 Task: Look for space in Morrisville, United States from 26th August, 2023 to 10th September, 2023 for 6 adults, 2 children in price range Rs.10000 to Rs.15000. Place can be entire place or shared room with 6 bedrooms having 6 beds and 6 bathrooms. Property type can be house, flat, guest house. Amenities needed are: wifi, TV, free parkinig on premises, gym, breakfast. Booking option can be shelf check-in. Required host language is English.
Action: Mouse moved to (437, 114)
Screenshot: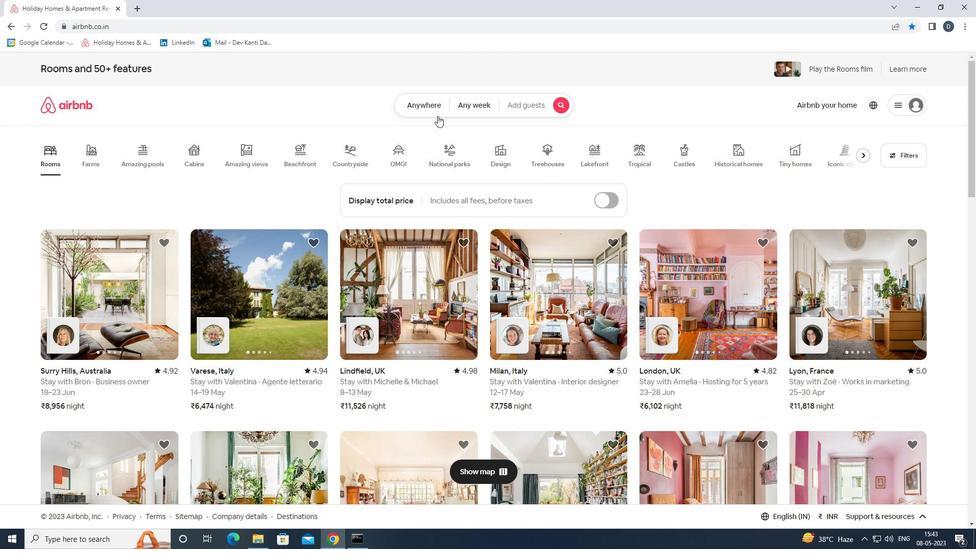 
Action: Mouse pressed left at (437, 114)
Screenshot: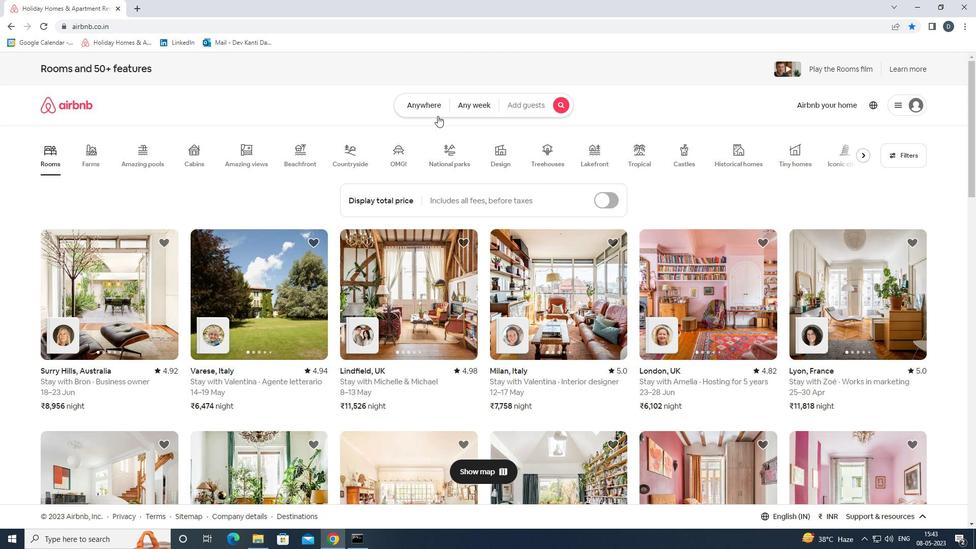 
Action: Mouse moved to (341, 146)
Screenshot: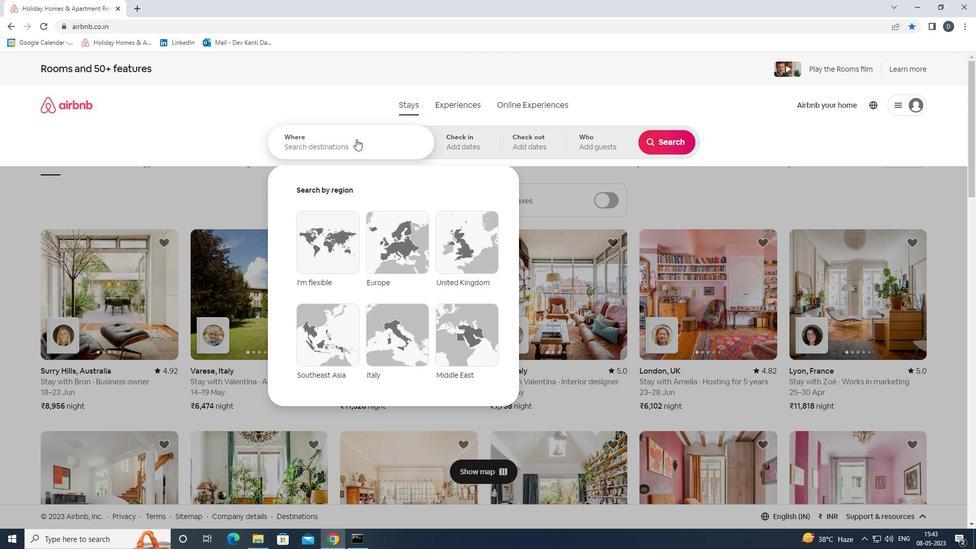 
Action: Mouse pressed left at (341, 146)
Screenshot: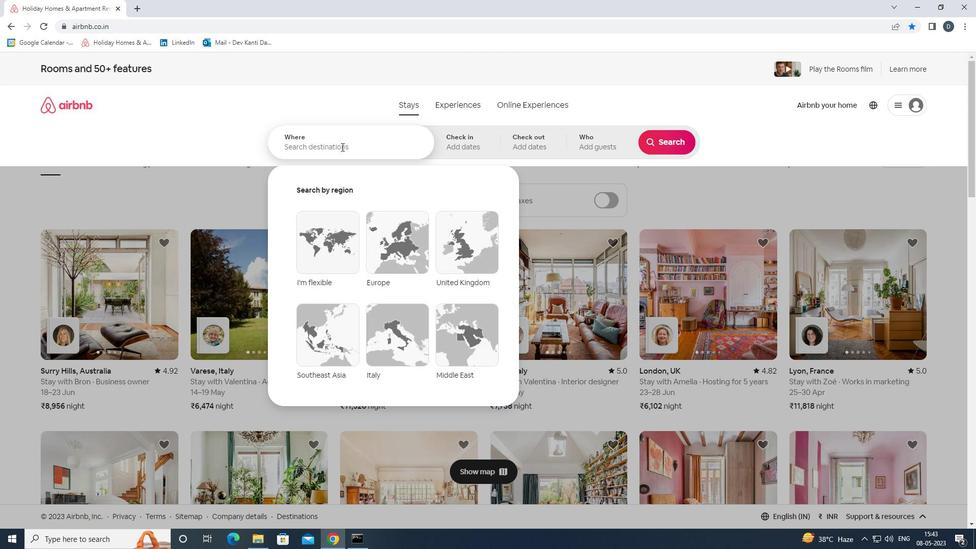 
Action: Mouse moved to (341, 146)
Screenshot: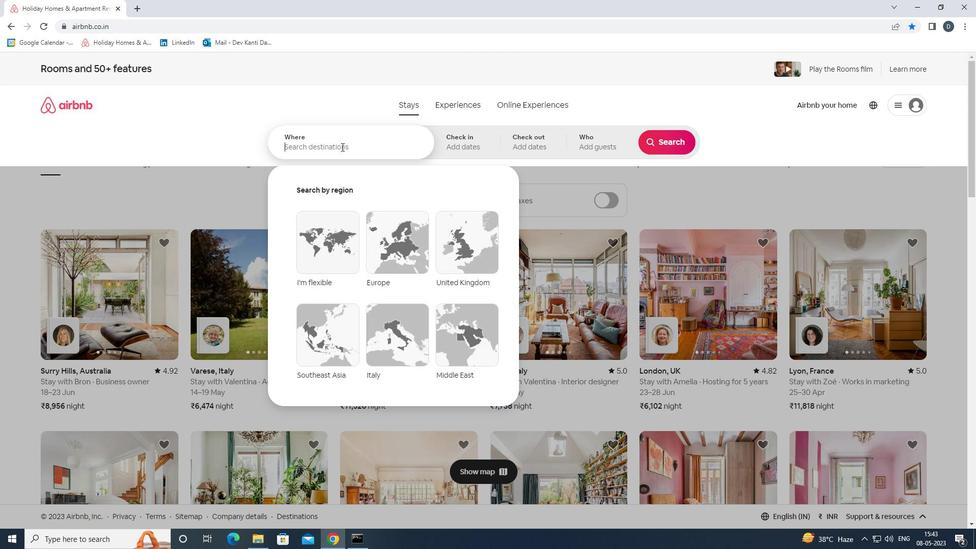 
Action: Key pressed <Key.shift>MORRISVILLE,<Key.shift>UNITED<Key.space><Key.shift>STATES<Key.enter>
Screenshot: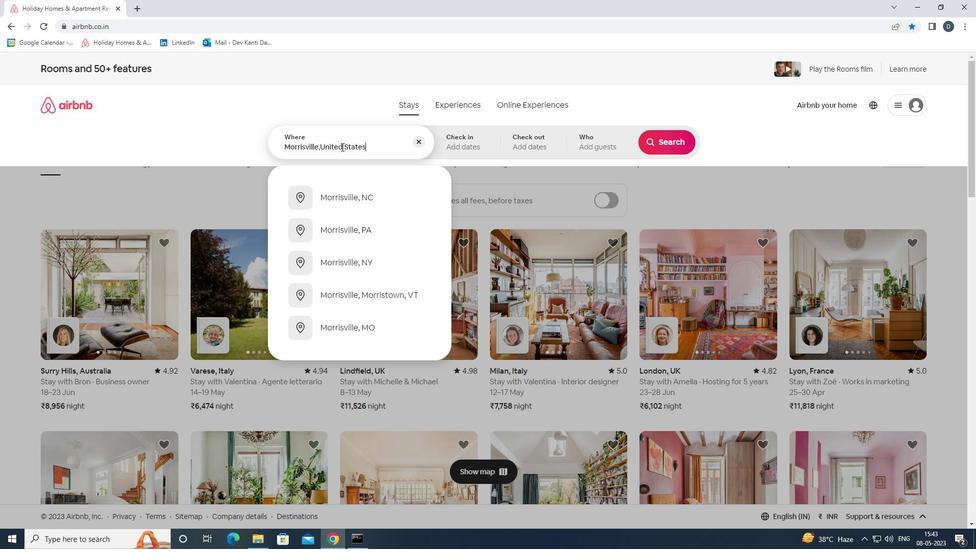 
Action: Mouse moved to (664, 226)
Screenshot: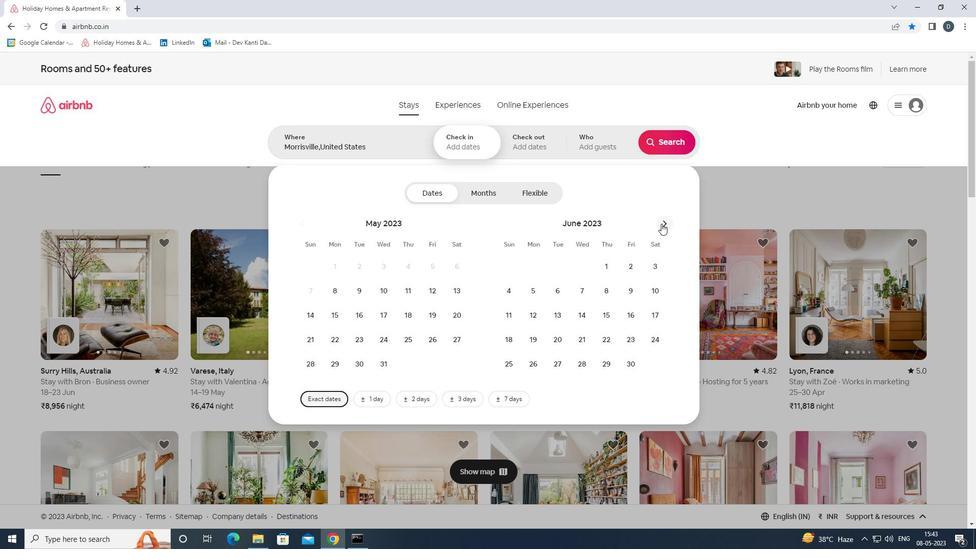 
Action: Mouse pressed left at (664, 226)
Screenshot: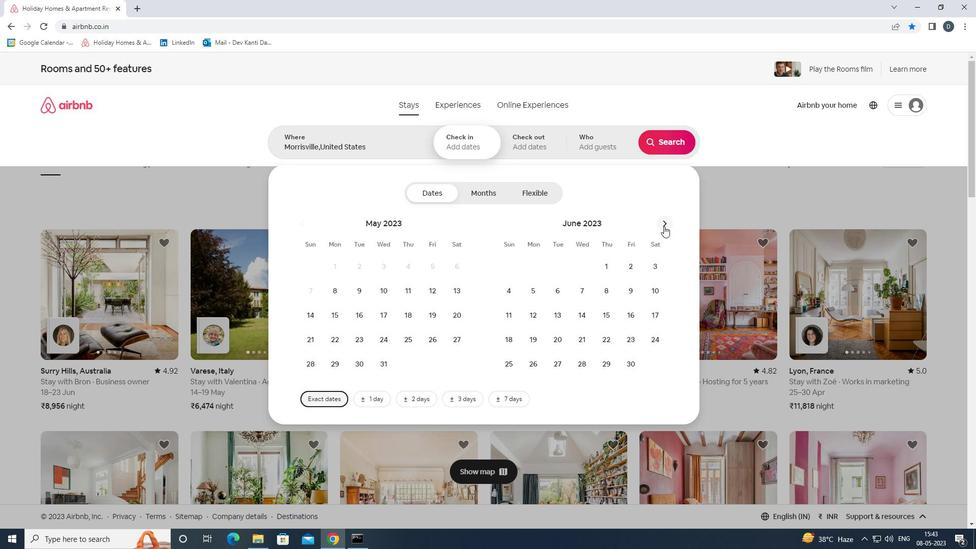 
Action: Mouse pressed left at (664, 226)
Screenshot: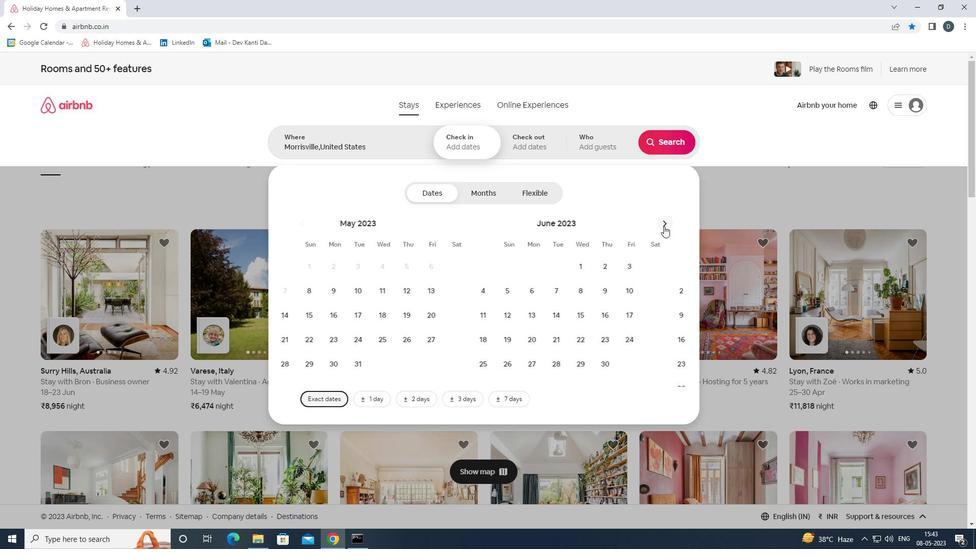 
Action: Mouse pressed left at (664, 226)
Screenshot: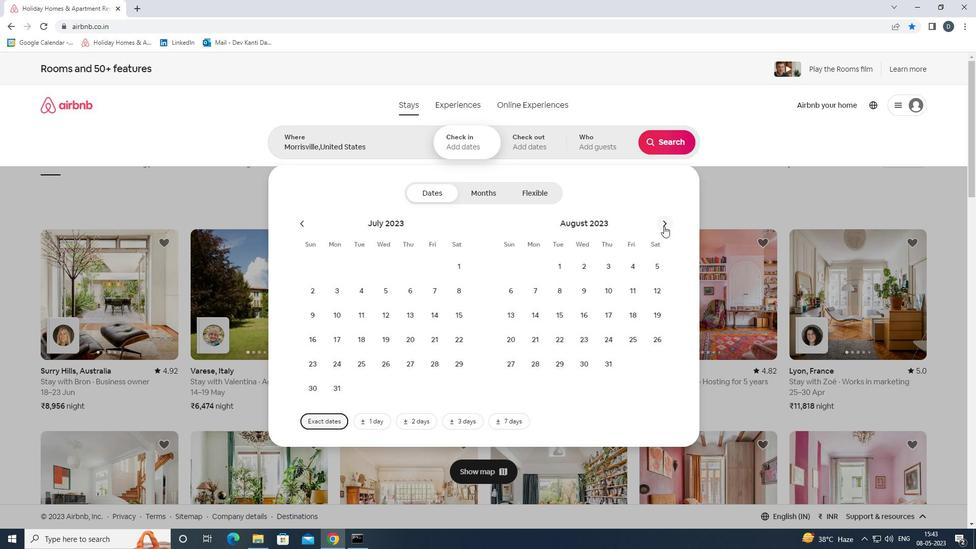 
Action: Mouse moved to (462, 338)
Screenshot: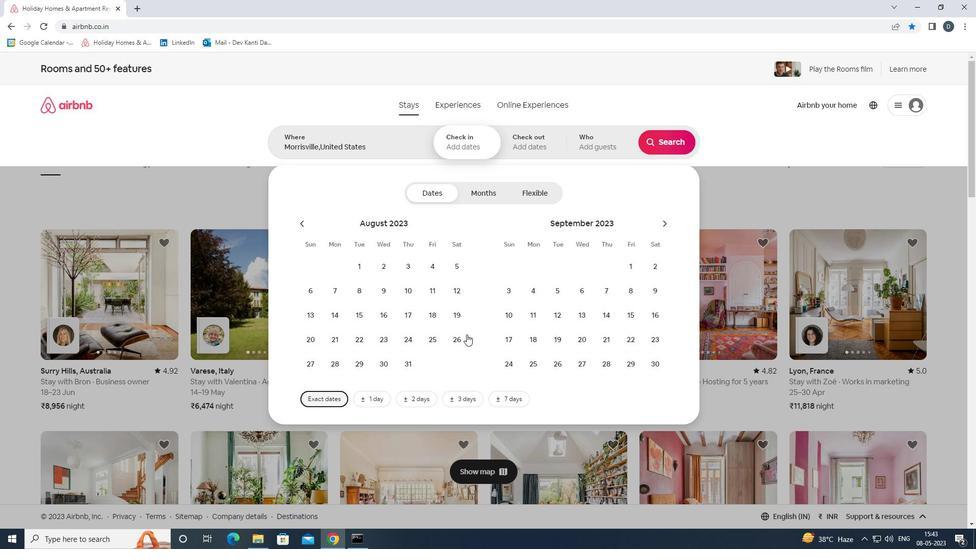
Action: Mouse pressed left at (462, 338)
Screenshot: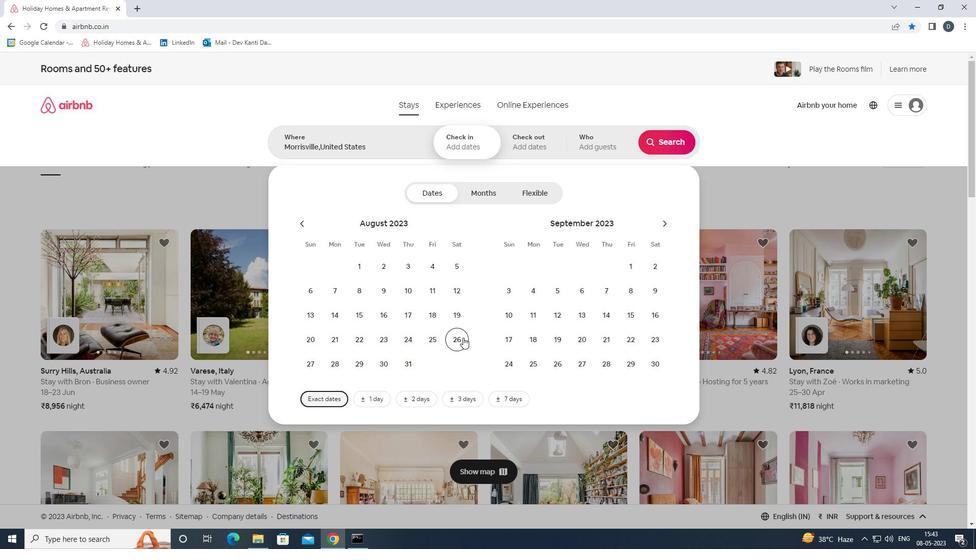 
Action: Mouse moved to (515, 313)
Screenshot: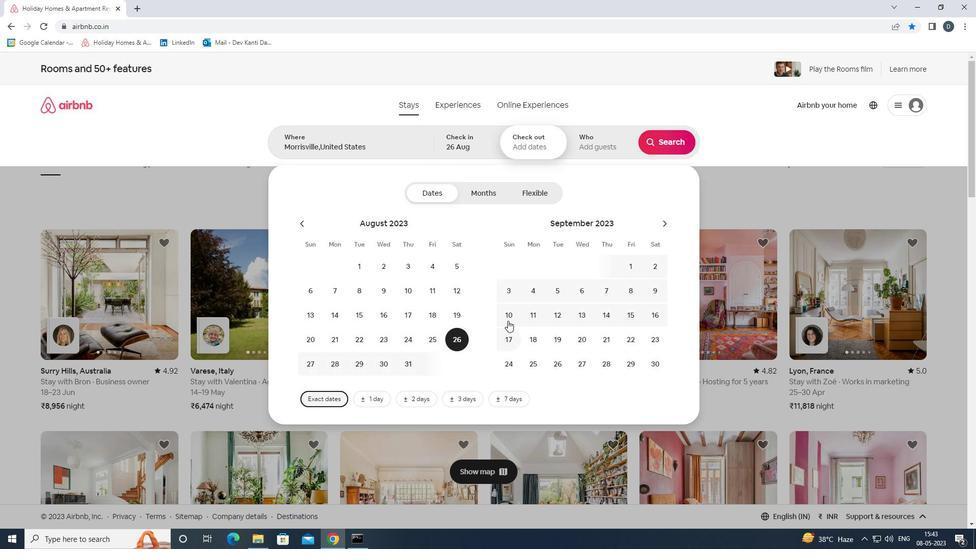 
Action: Mouse pressed left at (515, 313)
Screenshot: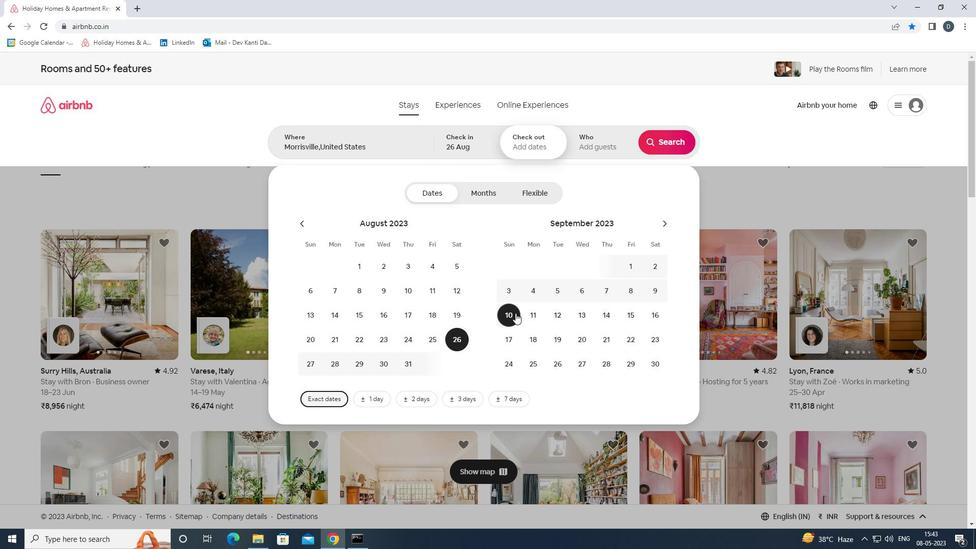 
Action: Mouse moved to (592, 144)
Screenshot: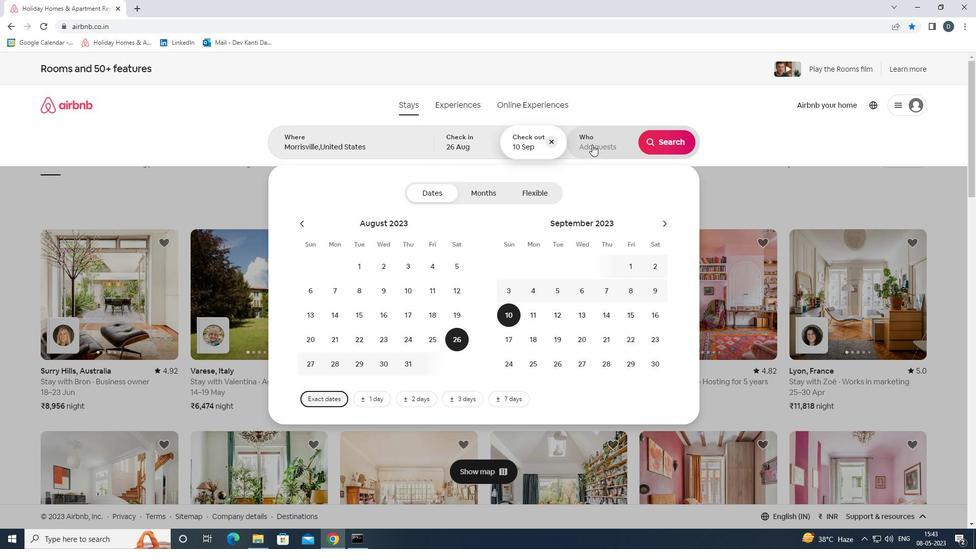 
Action: Mouse pressed left at (592, 144)
Screenshot: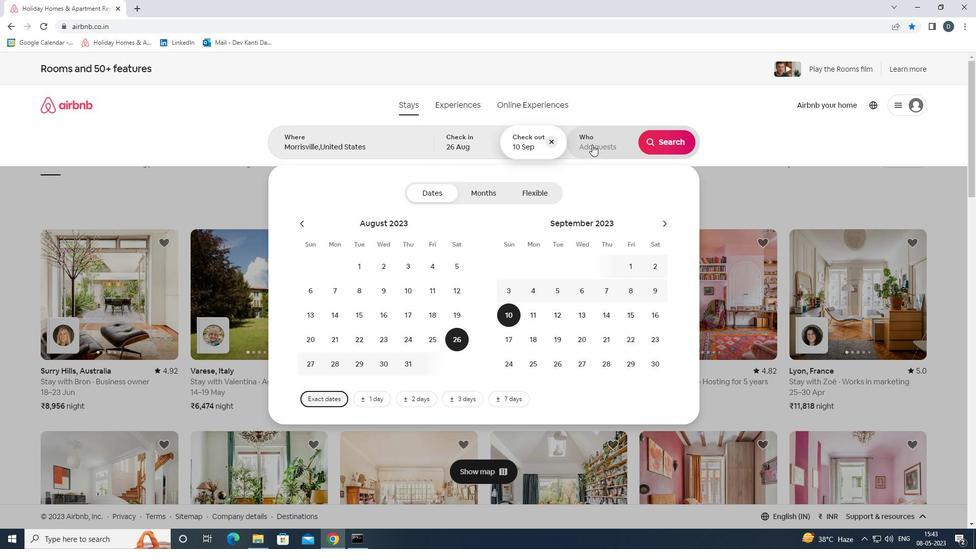 
Action: Mouse moved to (665, 196)
Screenshot: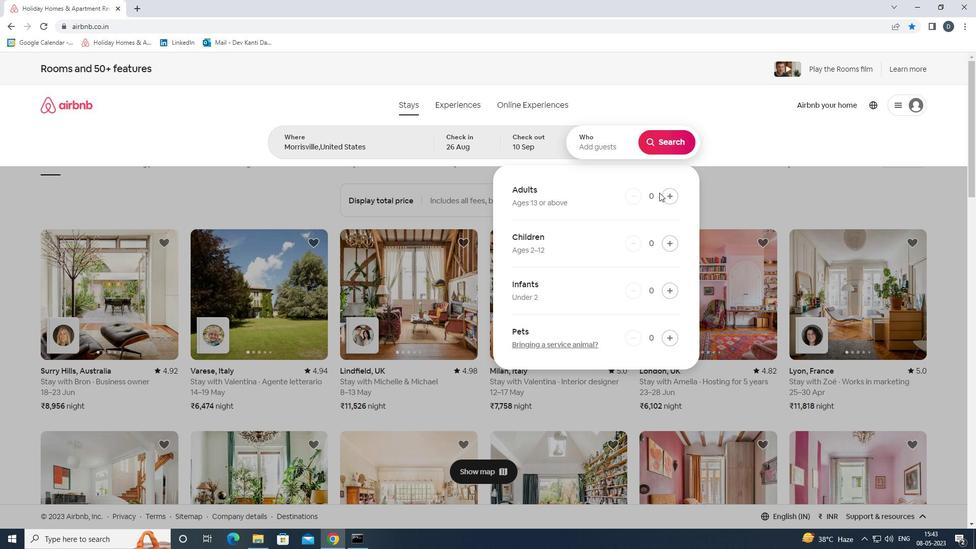 
Action: Mouse pressed left at (665, 196)
Screenshot: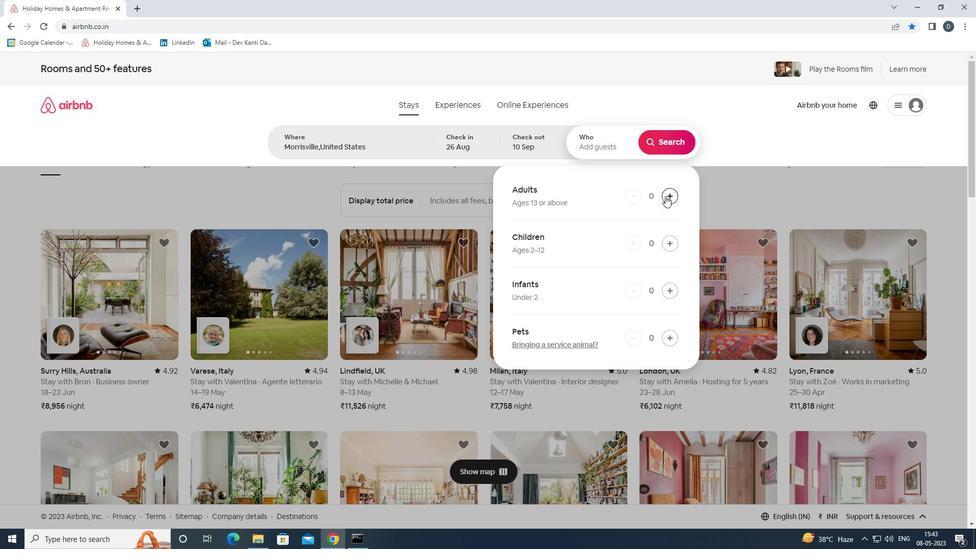 
Action: Mouse pressed left at (665, 196)
Screenshot: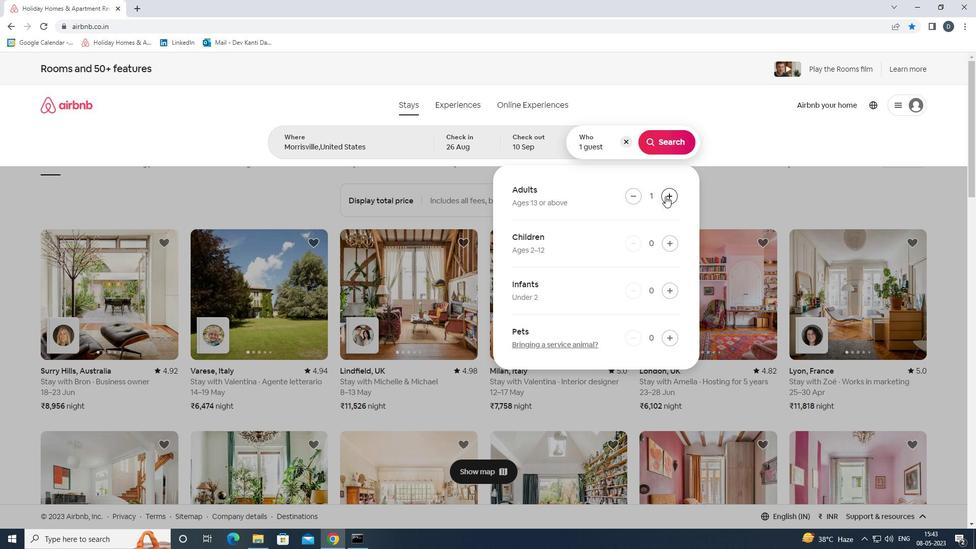 
Action: Mouse pressed left at (665, 196)
Screenshot: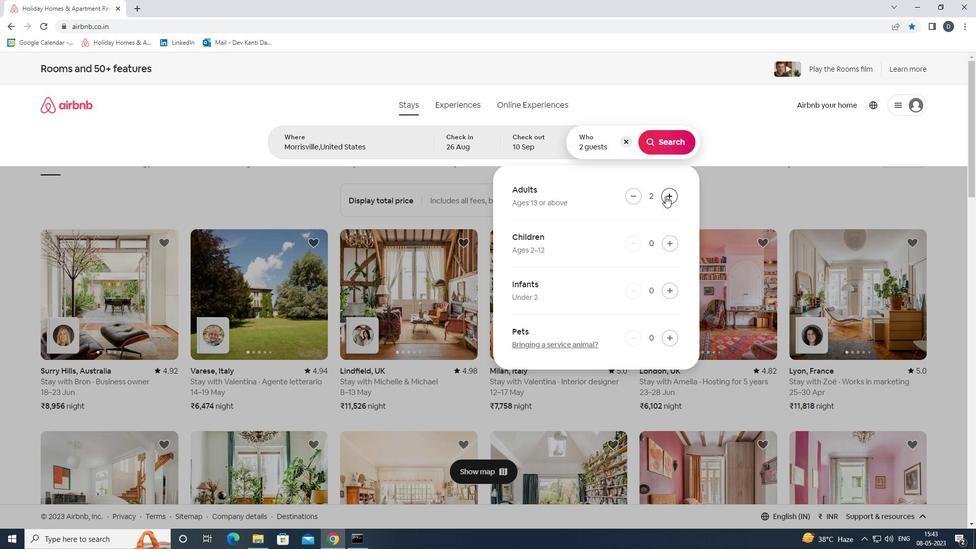
Action: Mouse pressed left at (665, 196)
Screenshot: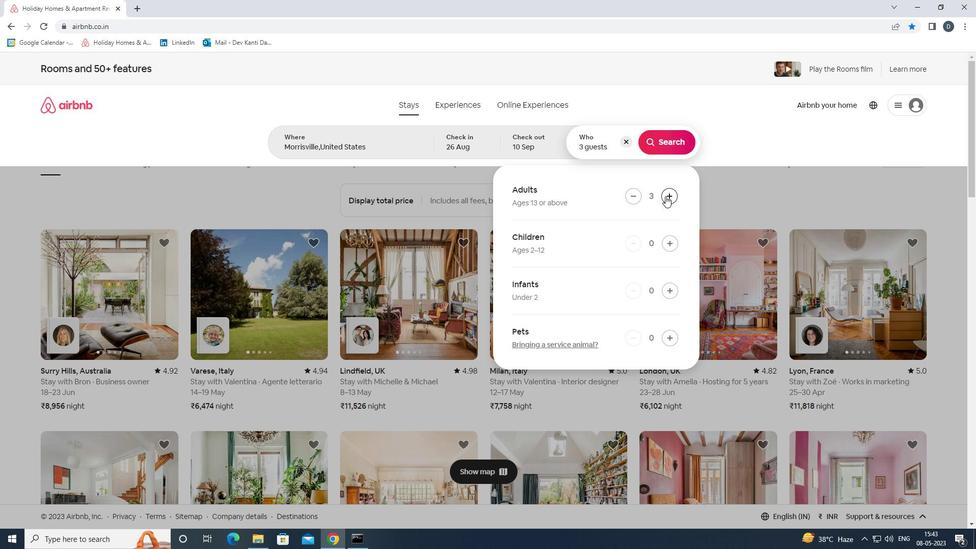 
Action: Mouse pressed left at (665, 196)
Screenshot: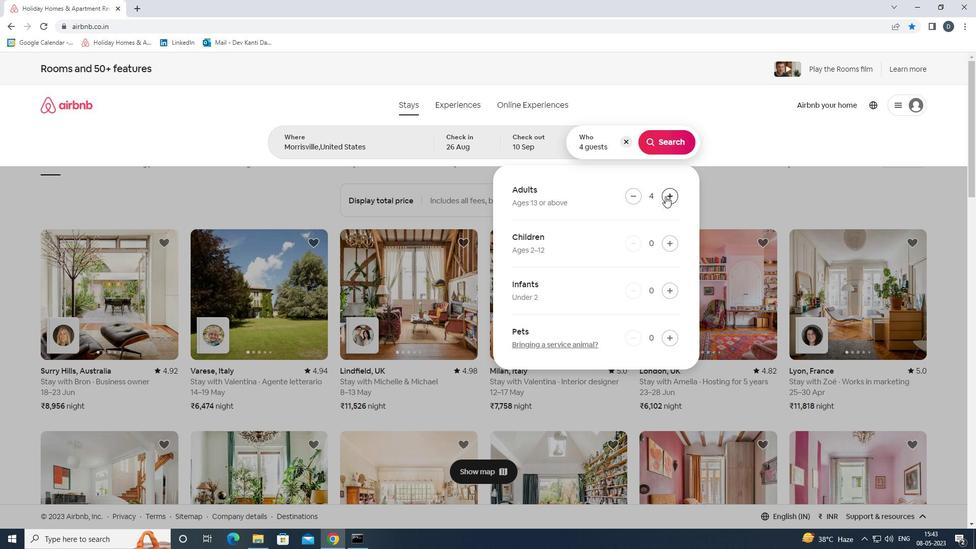 
Action: Mouse pressed left at (665, 196)
Screenshot: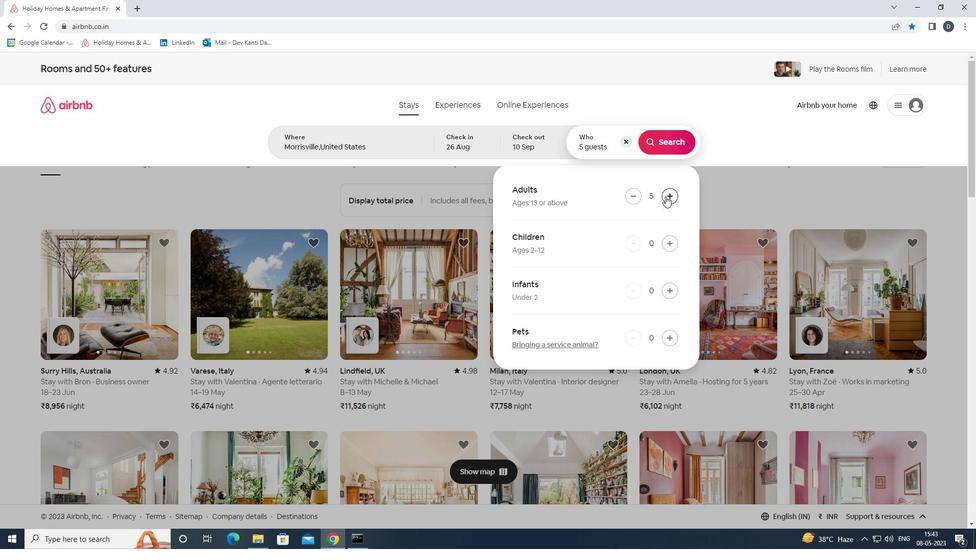 
Action: Mouse moved to (675, 240)
Screenshot: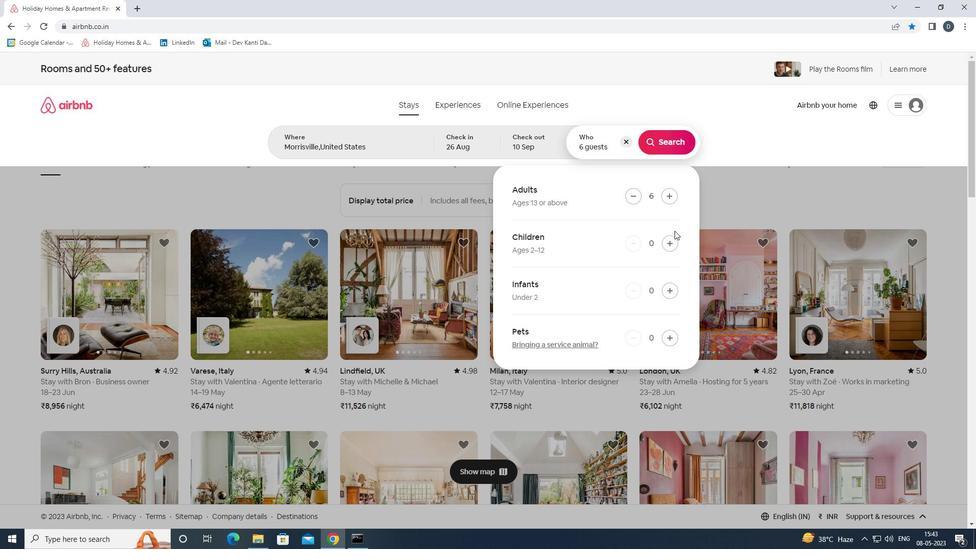 
Action: Mouse pressed left at (675, 240)
Screenshot: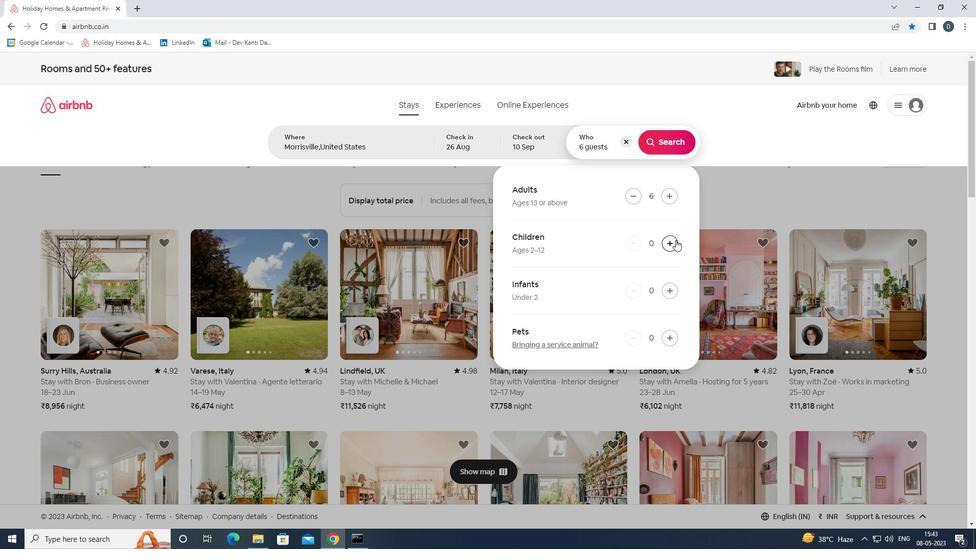 
Action: Mouse pressed left at (675, 240)
Screenshot: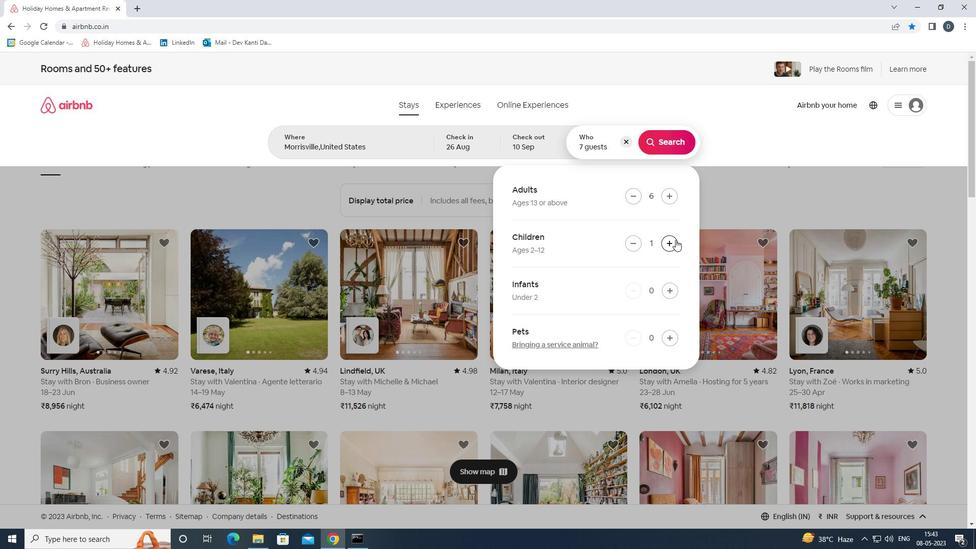 
Action: Mouse moved to (667, 144)
Screenshot: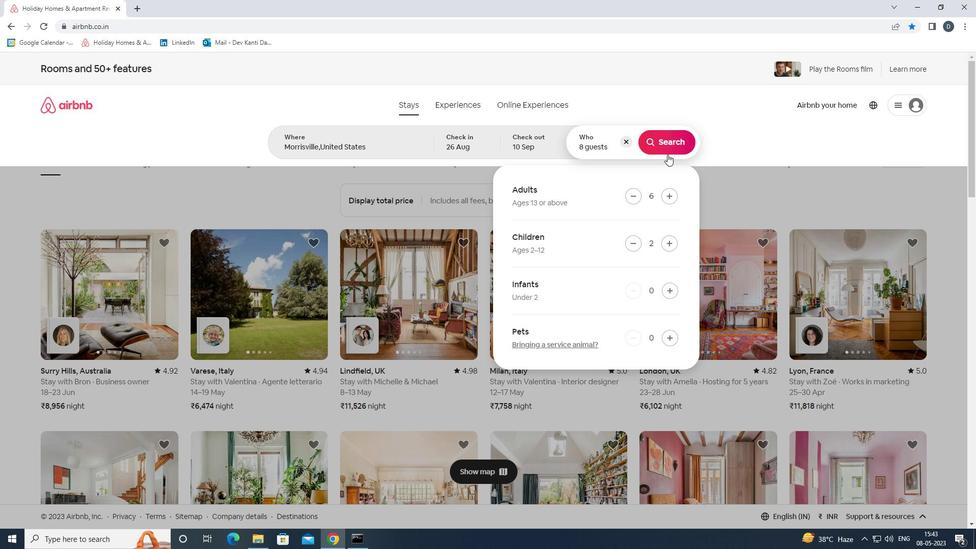 
Action: Mouse pressed left at (667, 144)
Screenshot: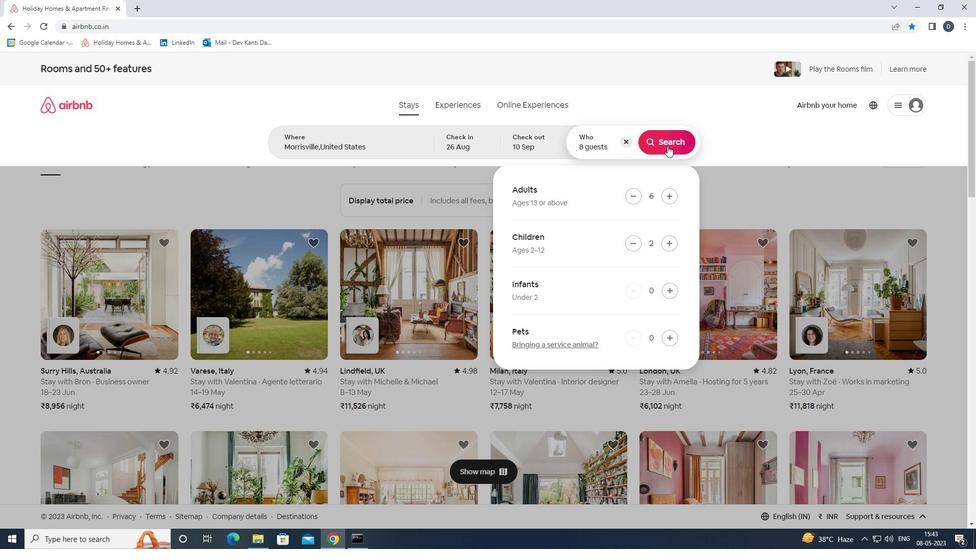 
Action: Mouse moved to (937, 107)
Screenshot: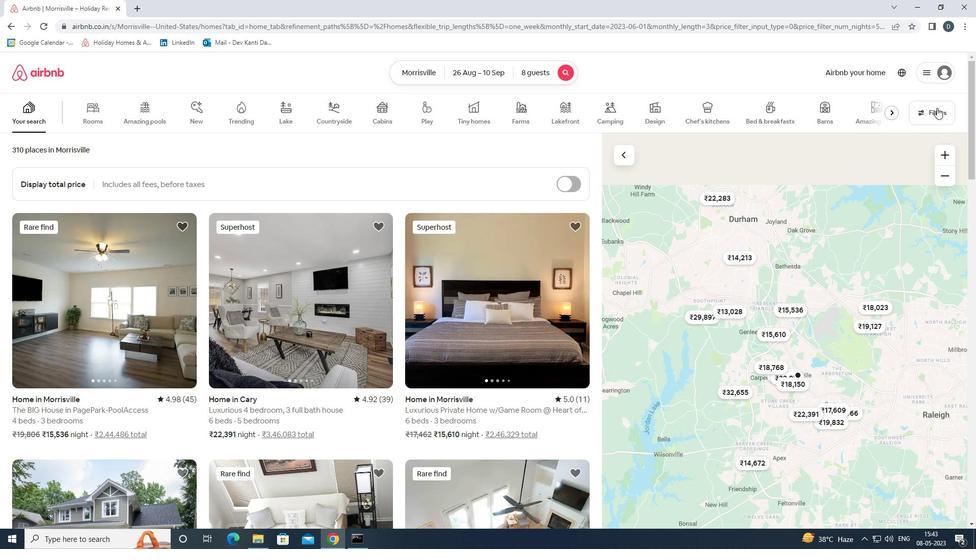 
Action: Mouse pressed left at (937, 107)
Screenshot: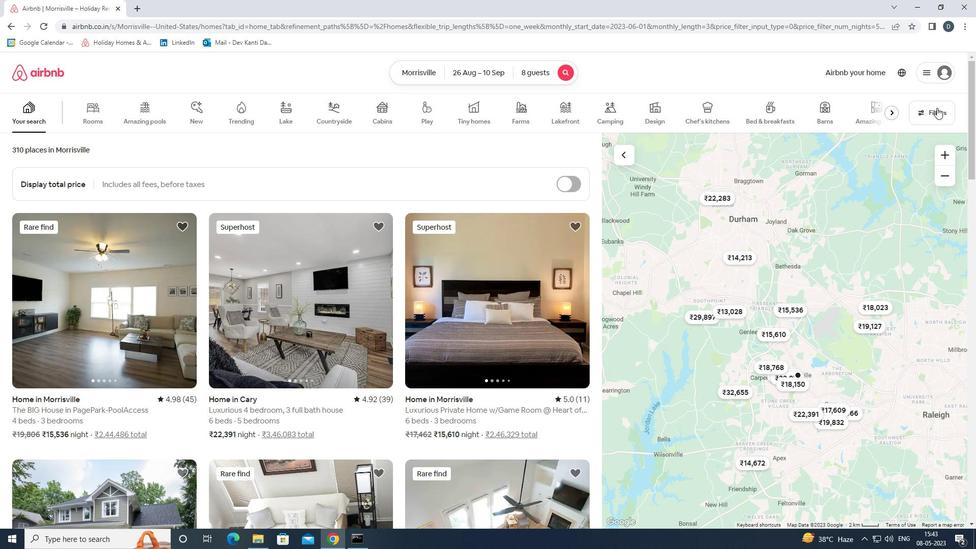 
Action: Mouse moved to (402, 365)
Screenshot: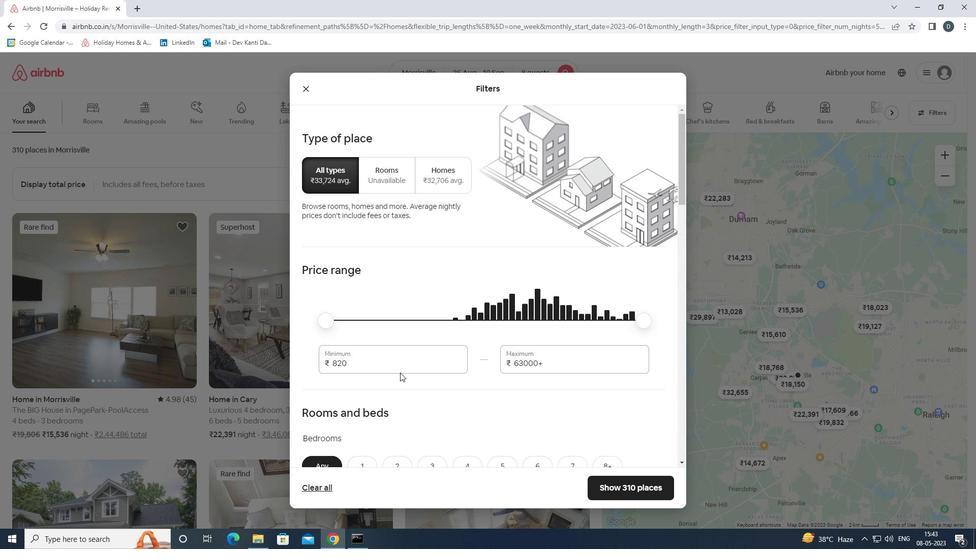 
Action: Mouse pressed left at (402, 365)
Screenshot: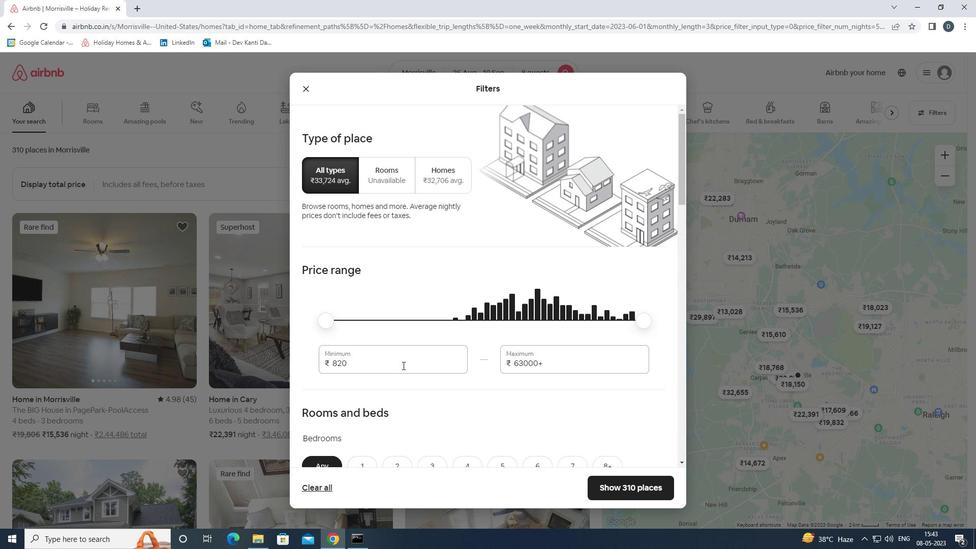 
Action: Mouse pressed left at (402, 365)
Screenshot: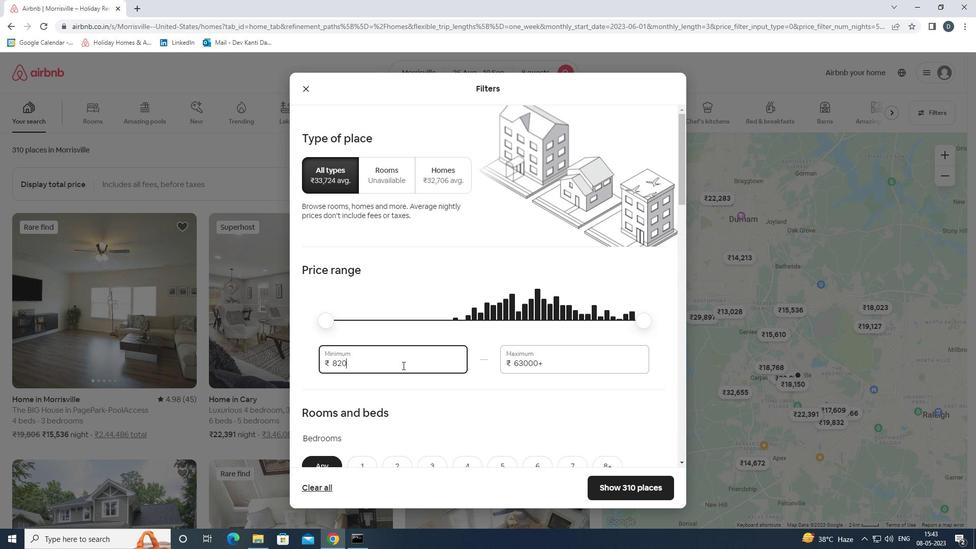
Action: Mouse moved to (402, 365)
Screenshot: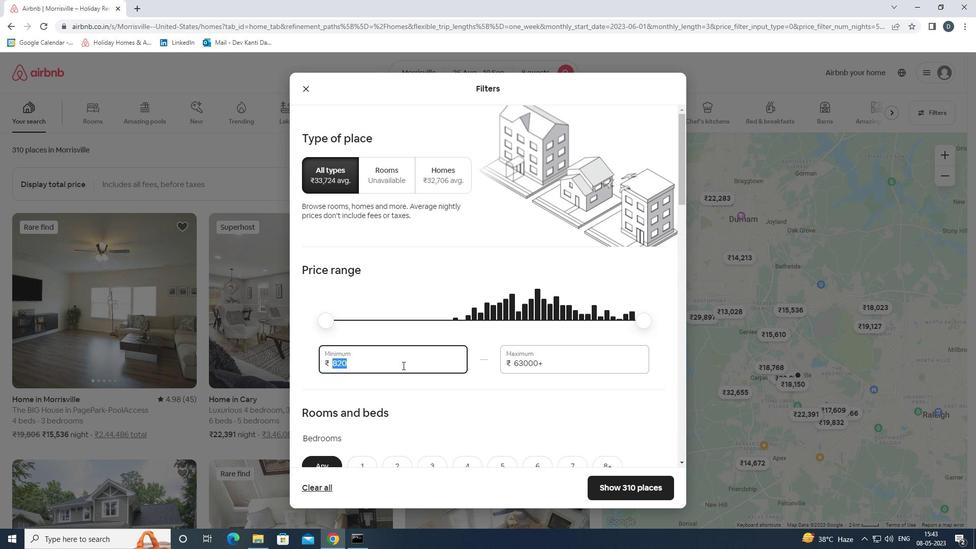 
Action: Key pressed 10000<Key.tab>15000
Screenshot: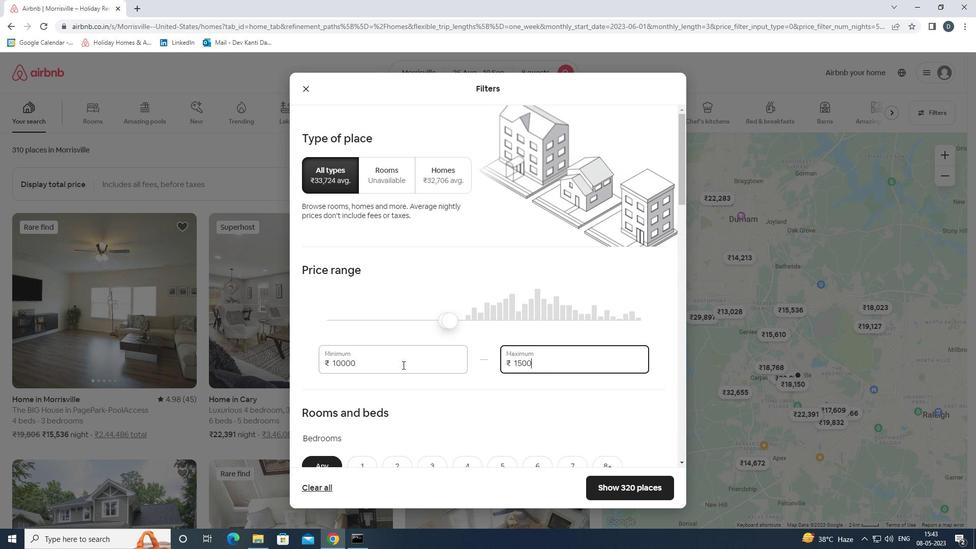 
Action: Mouse moved to (403, 359)
Screenshot: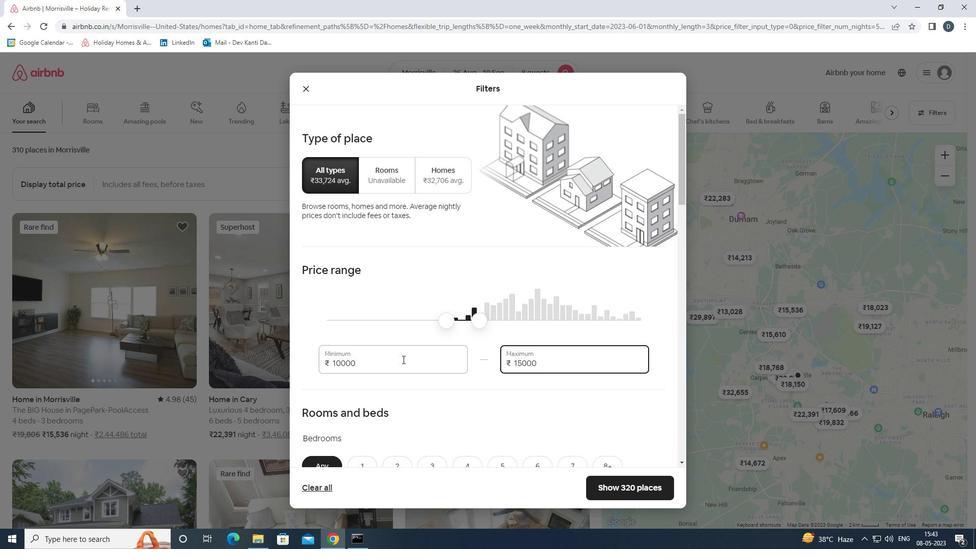 
Action: Mouse scrolled (403, 358) with delta (0, 0)
Screenshot: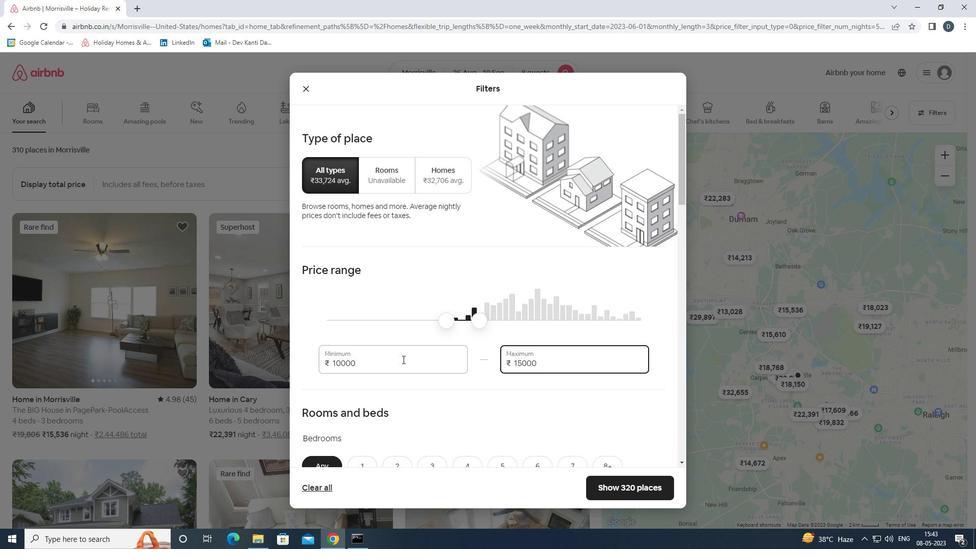 
Action: Mouse moved to (409, 358)
Screenshot: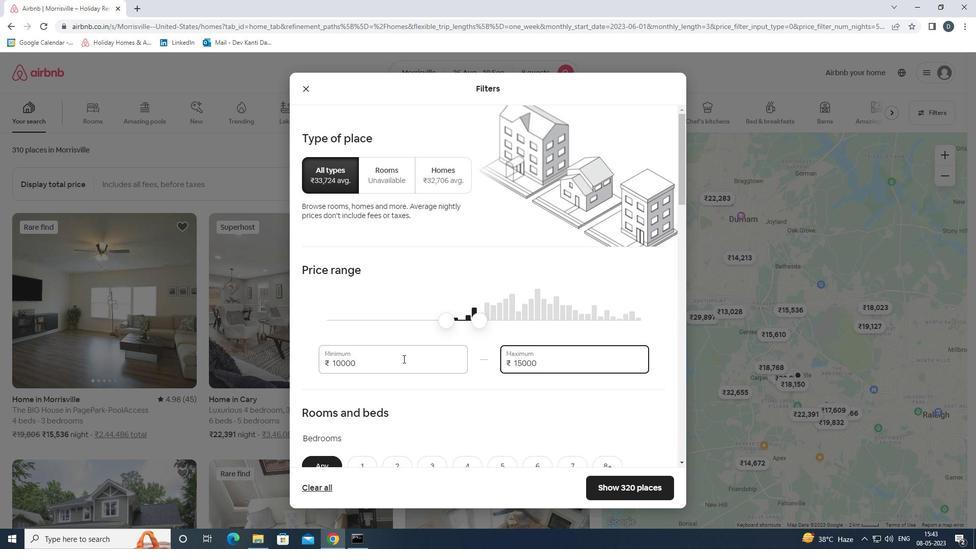 
Action: Mouse scrolled (409, 358) with delta (0, 0)
Screenshot: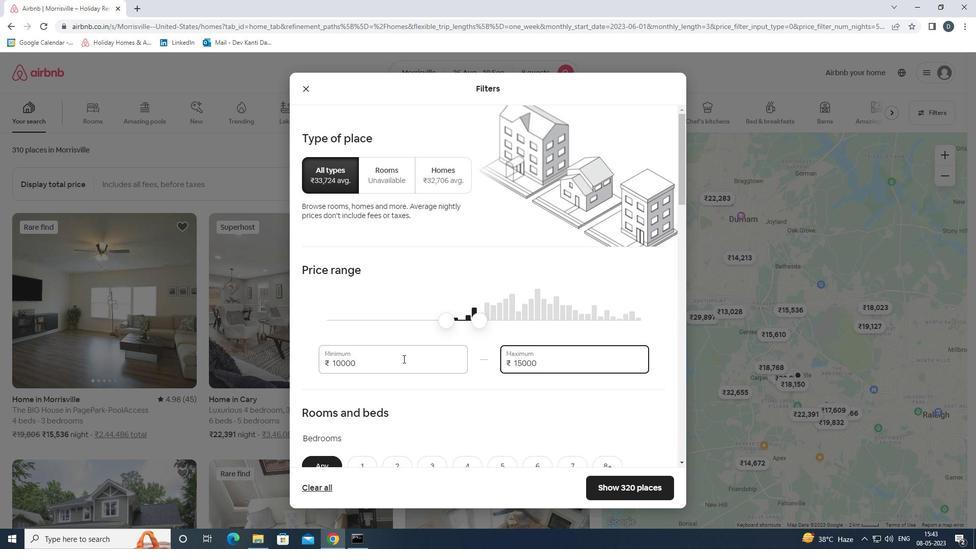 
Action: Mouse moved to (418, 358)
Screenshot: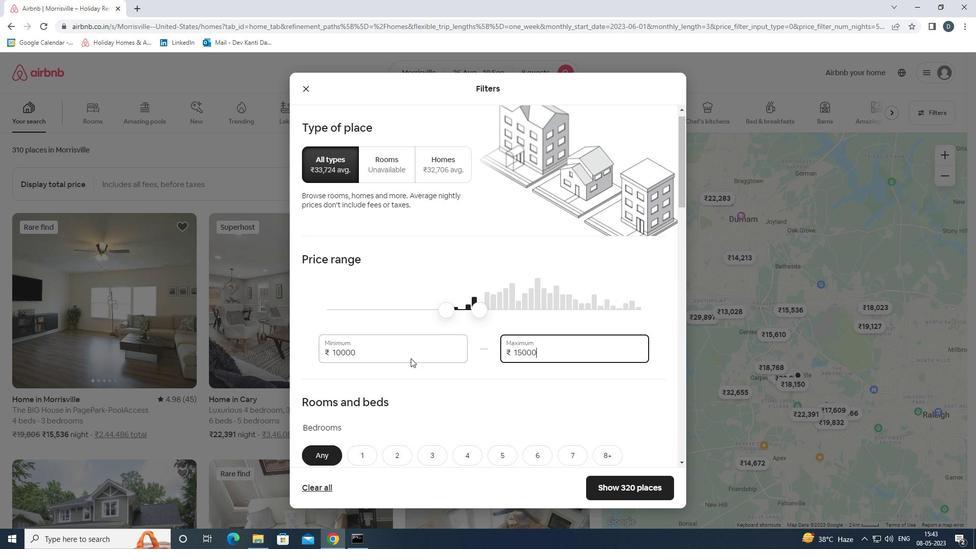 
Action: Mouse scrolled (418, 358) with delta (0, 0)
Screenshot: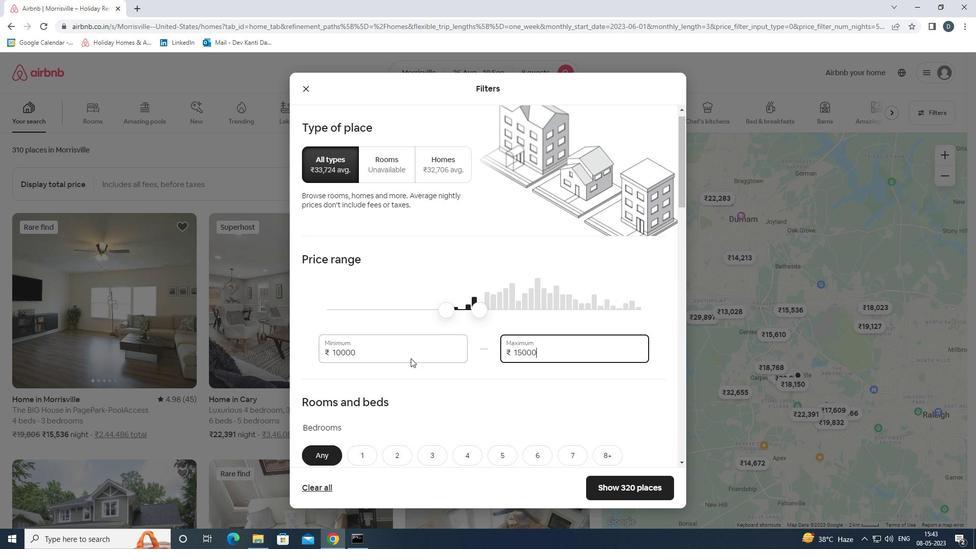 
Action: Mouse moved to (432, 354)
Screenshot: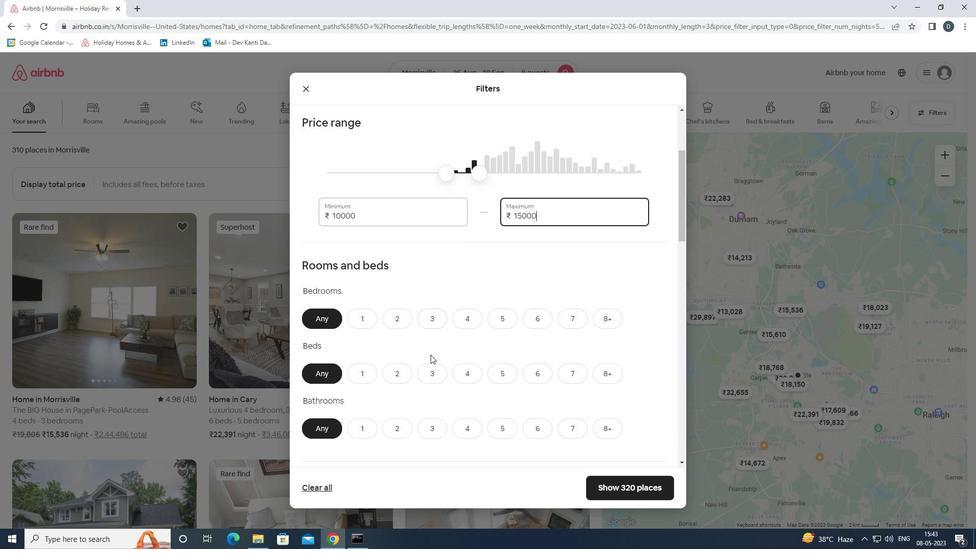 
Action: Mouse scrolled (432, 354) with delta (0, 0)
Screenshot: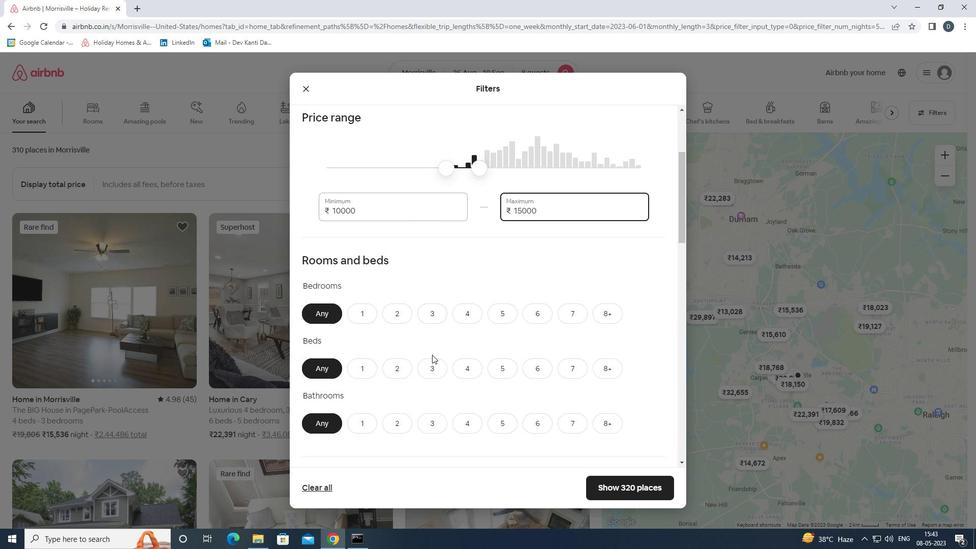 
Action: Mouse moved to (432, 351)
Screenshot: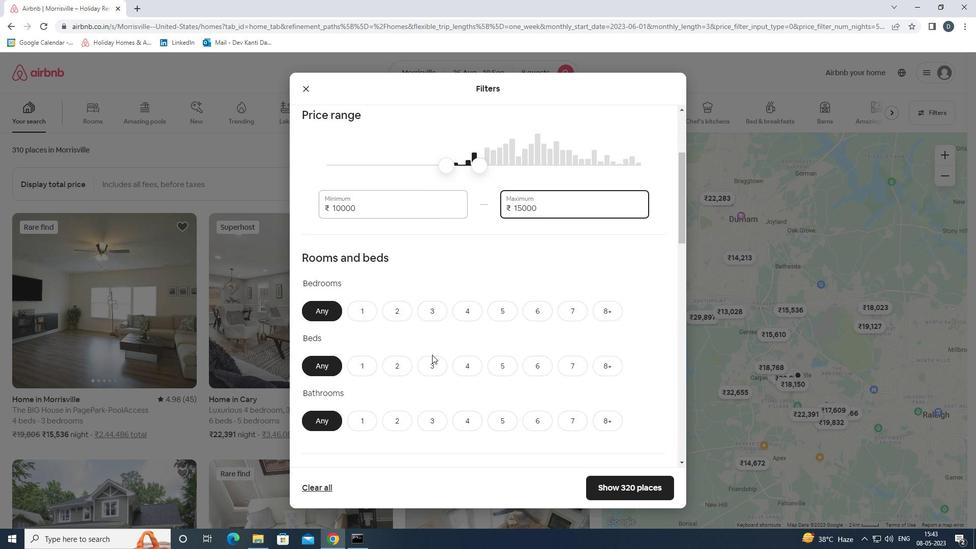 
Action: Mouse scrolled (432, 351) with delta (0, 0)
Screenshot: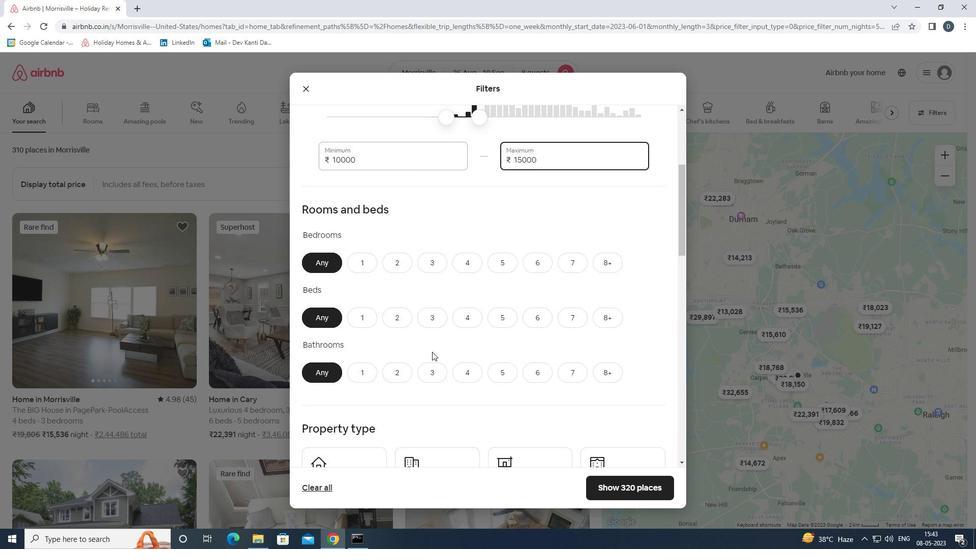
Action: Mouse moved to (547, 208)
Screenshot: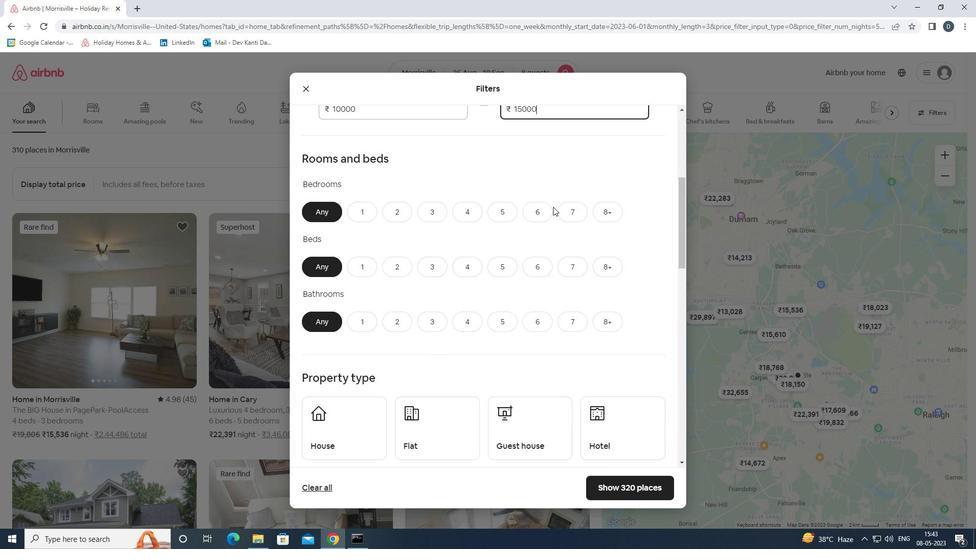
Action: Mouse pressed left at (547, 208)
Screenshot: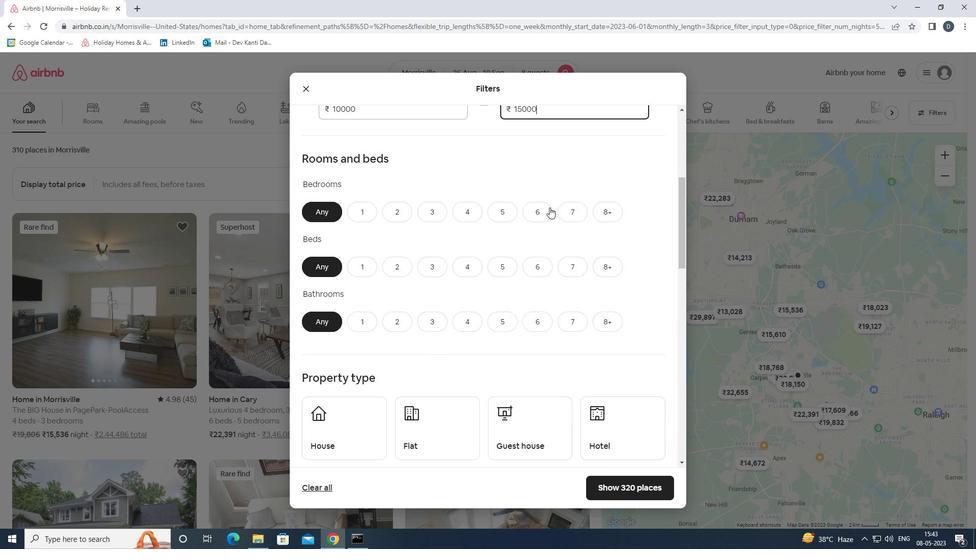 
Action: Mouse moved to (533, 268)
Screenshot: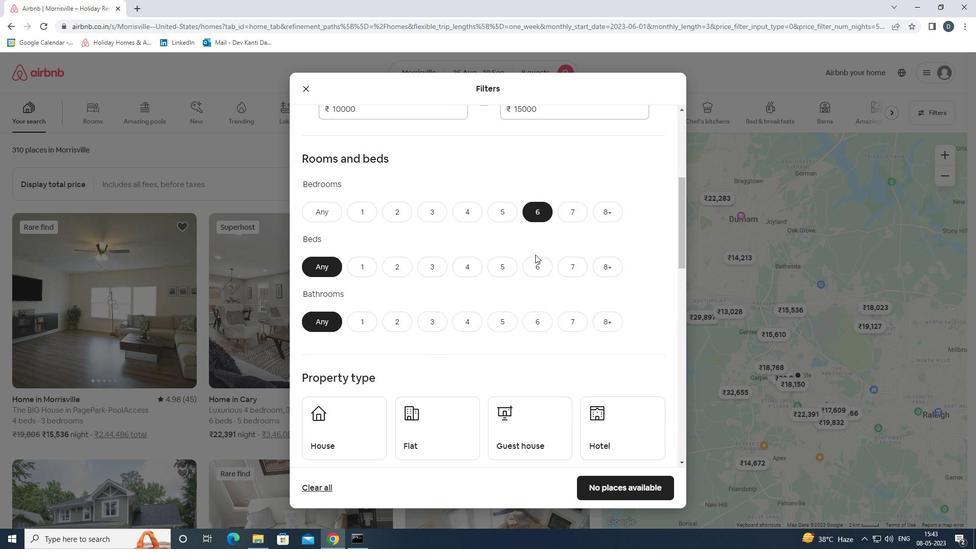 
Action: Mouse pressed left at (533, 268)
Screenshot: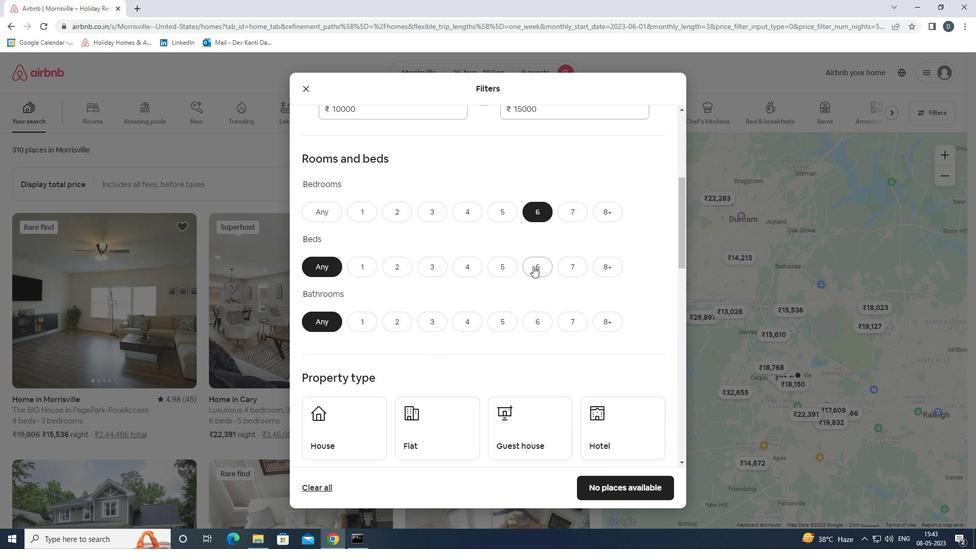 
Action: Mouse moved to (538, 317)
Screenshot: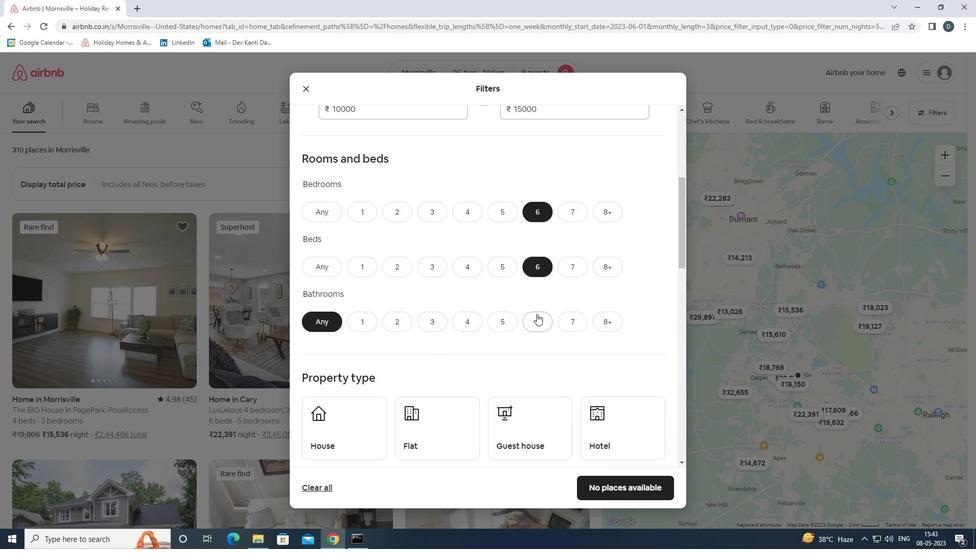
Action: Mouse pressed left at (538, 317)
Screenshot: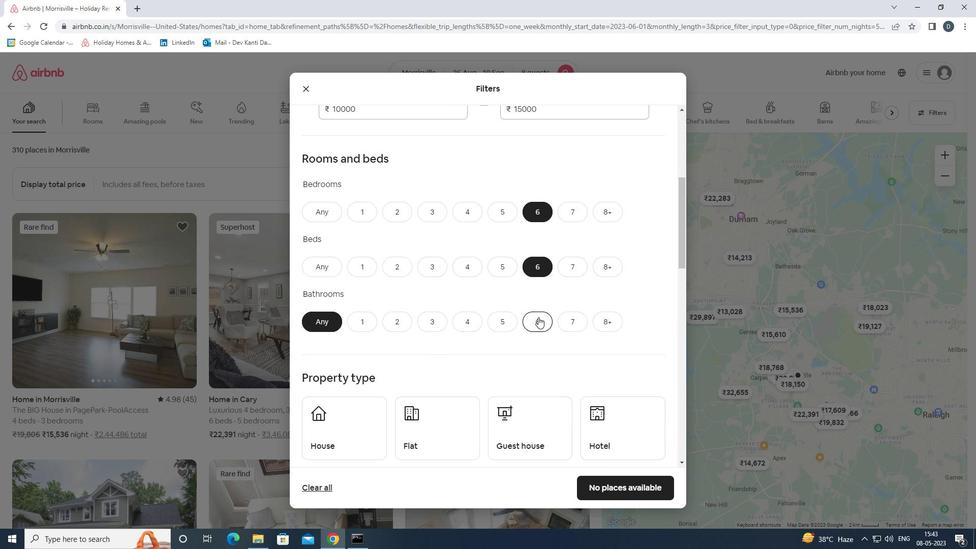 
Action: Mouse moved to (537, 319)
Screenshot: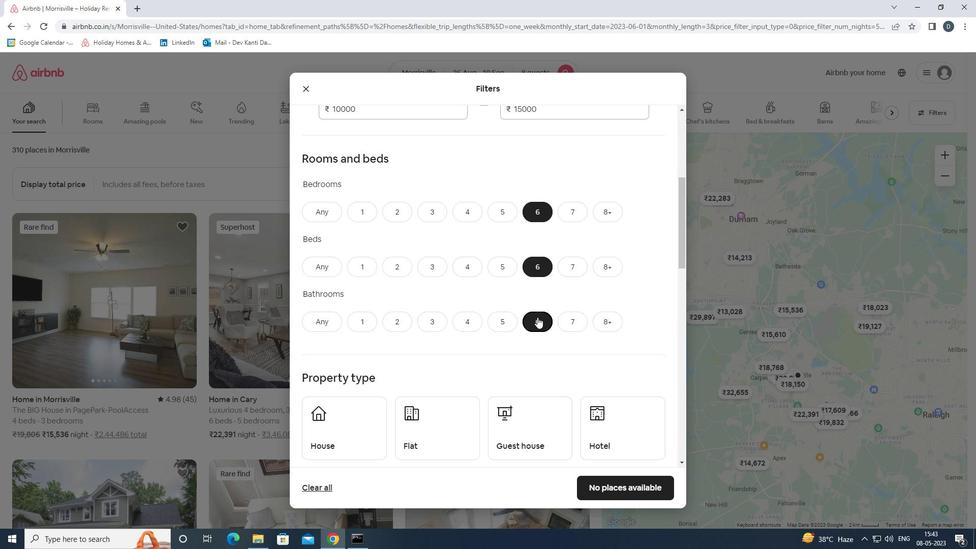 
Action: Mouse scrolled (537, 318) with delta (0, 0)
Screenshot: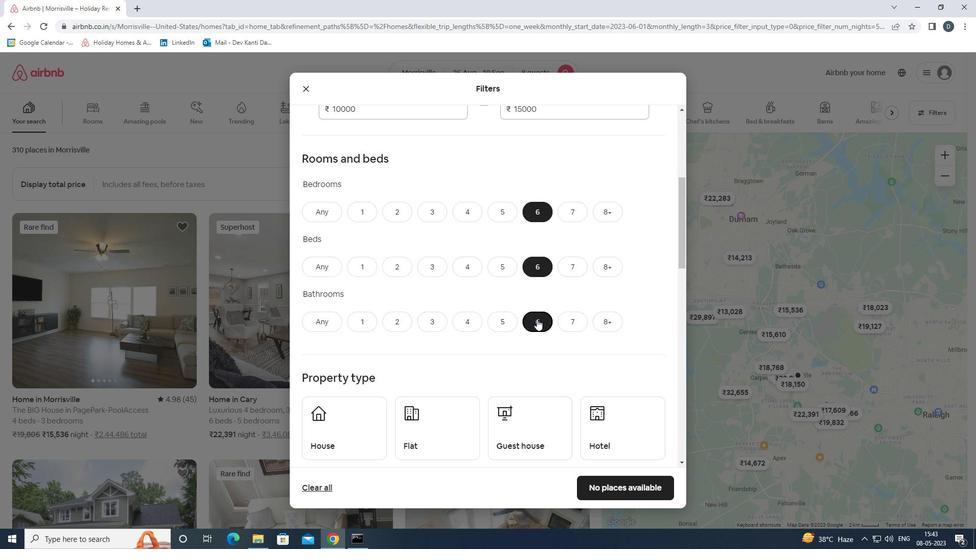
Action: Mouse scrolled (537, 318) with delta (0, 0)
Screenshot: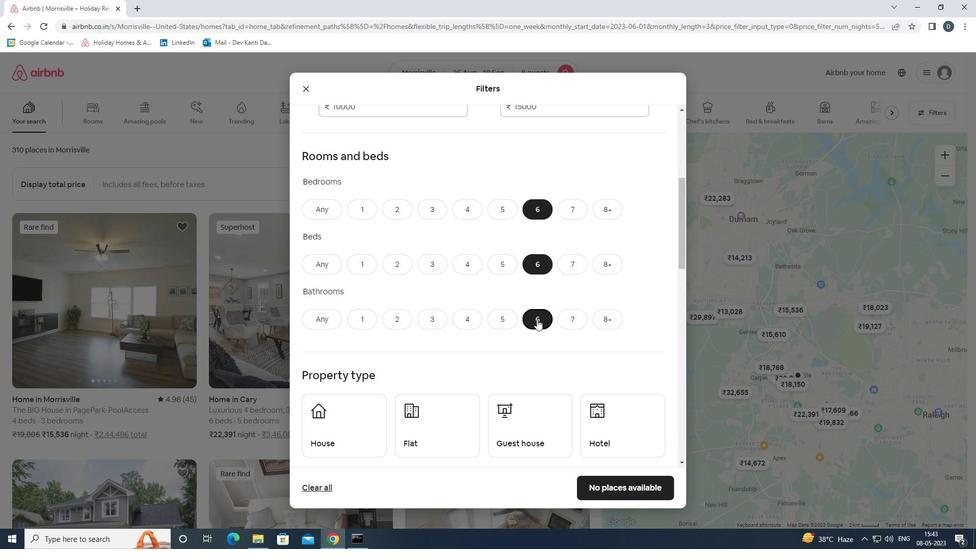 
Action: Mouse scrolled (537, 318) with delta (0, 0)
Screenshot: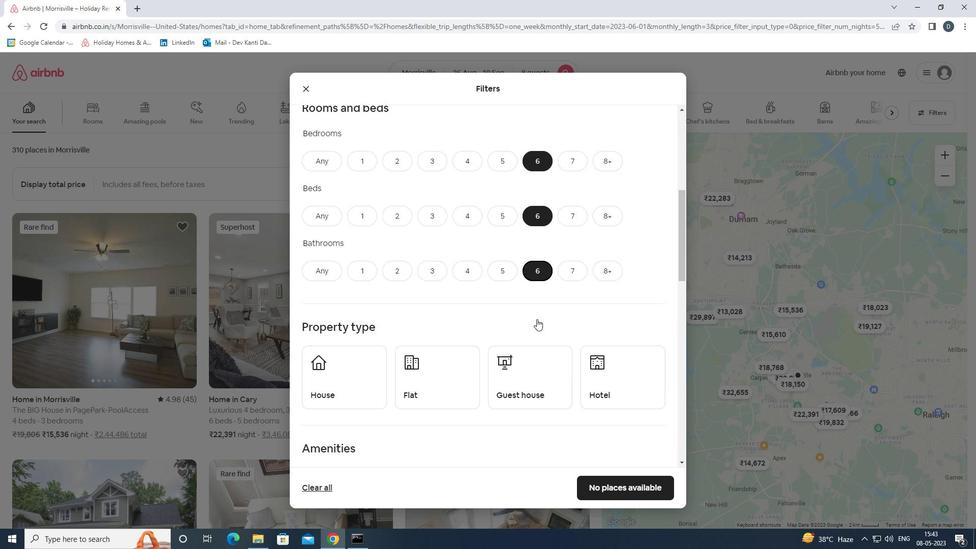 
Action: Mouse moved to (370, 286)
Screenshot: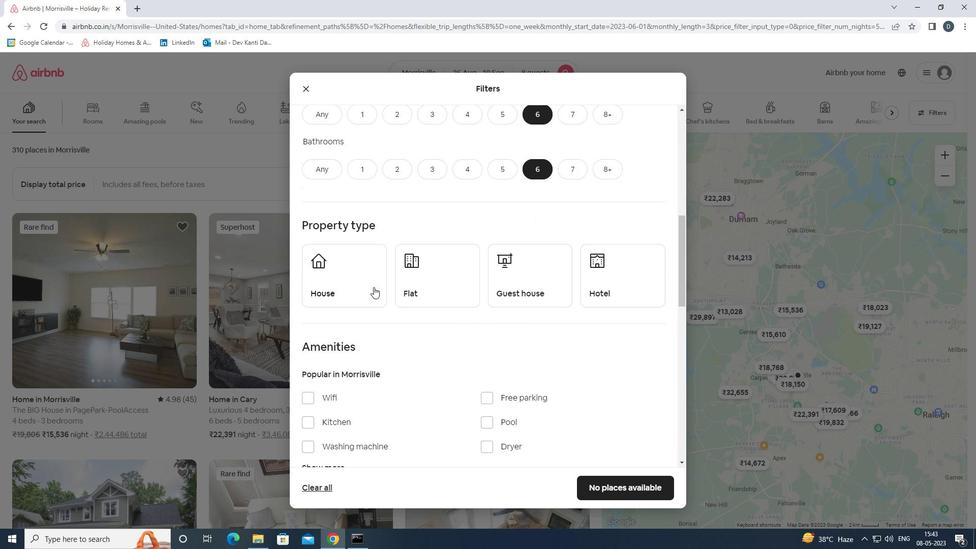 
Action: Mouse pressed left at (370, 286)
Screenshot: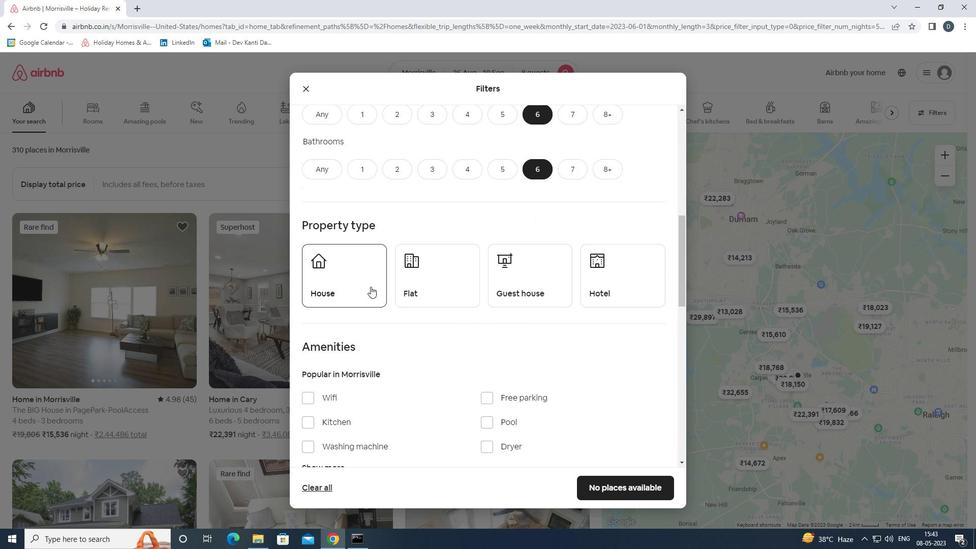 
Action: Mouse moved to (431, 282)
Screenshot: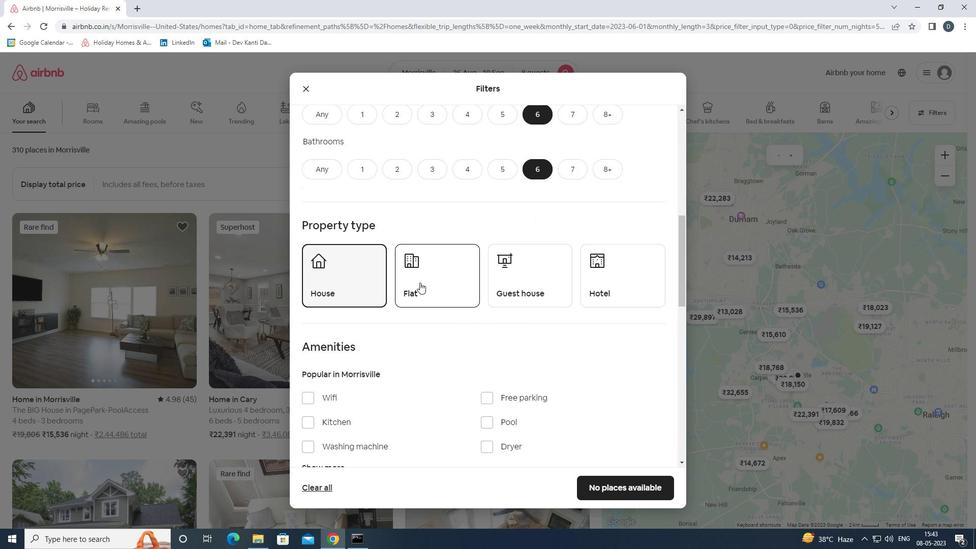 
Action: Mouse pressed left at (431, 282)
Screenshot: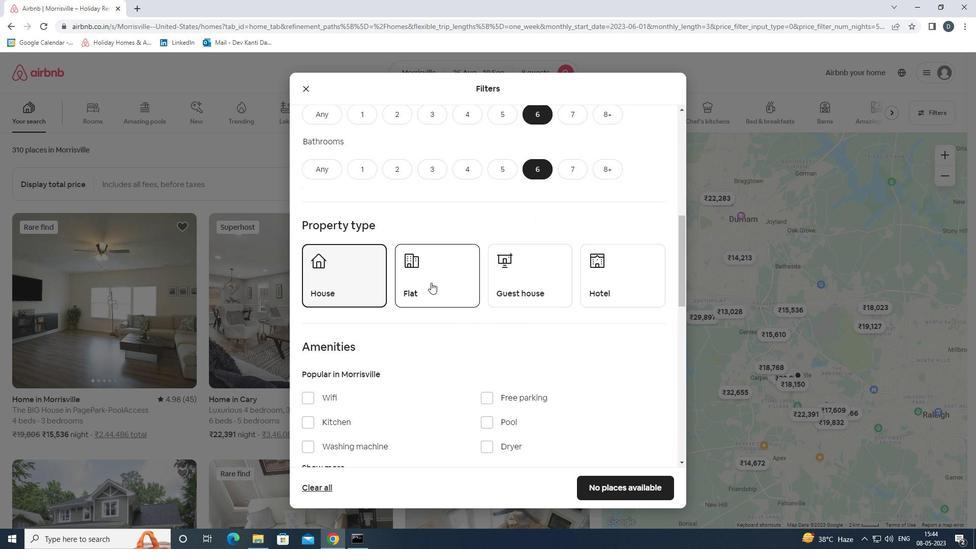 
Action: Mouse moved to (517, 280)
Screenshot: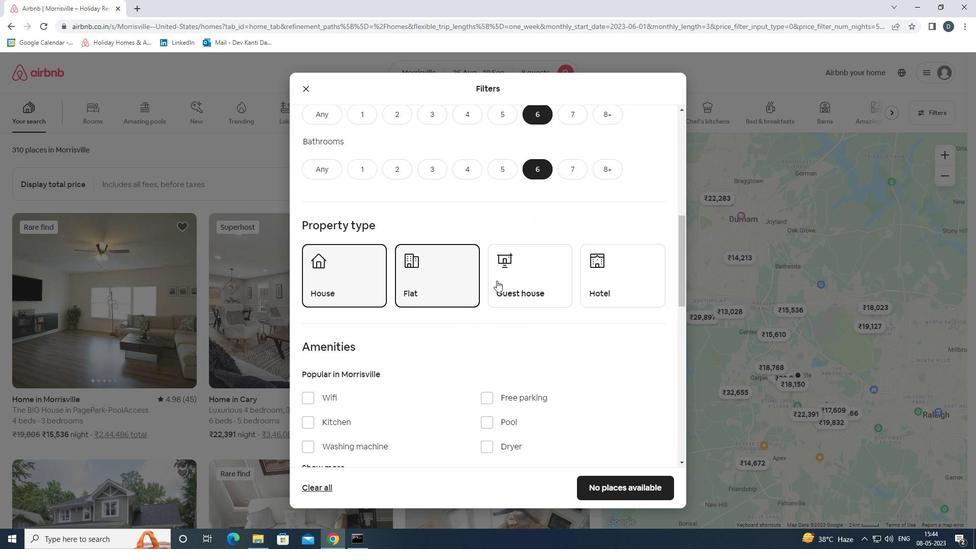 
Action: Mouse pressed left at (517, 280)
Screenshot: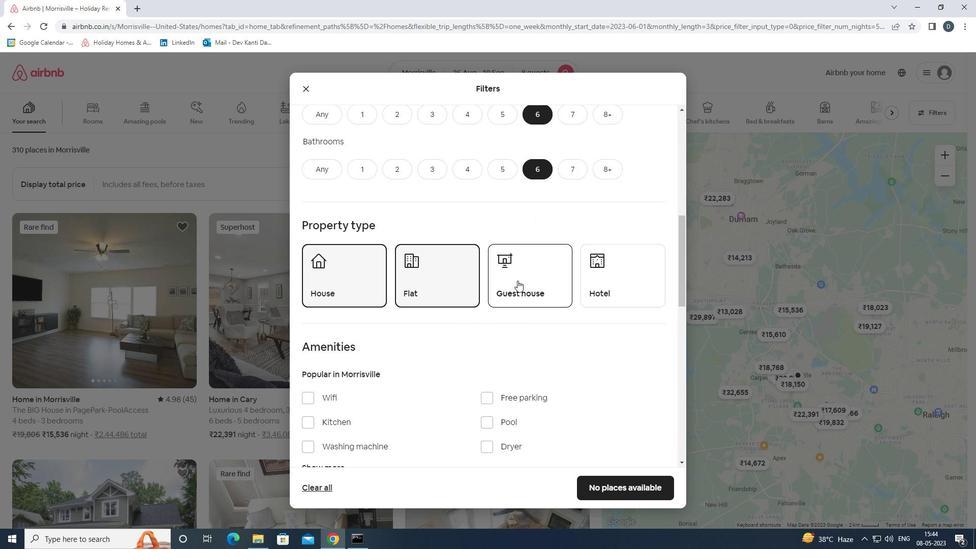 
Action: Mouse moved to (519, 280)
Screenshot: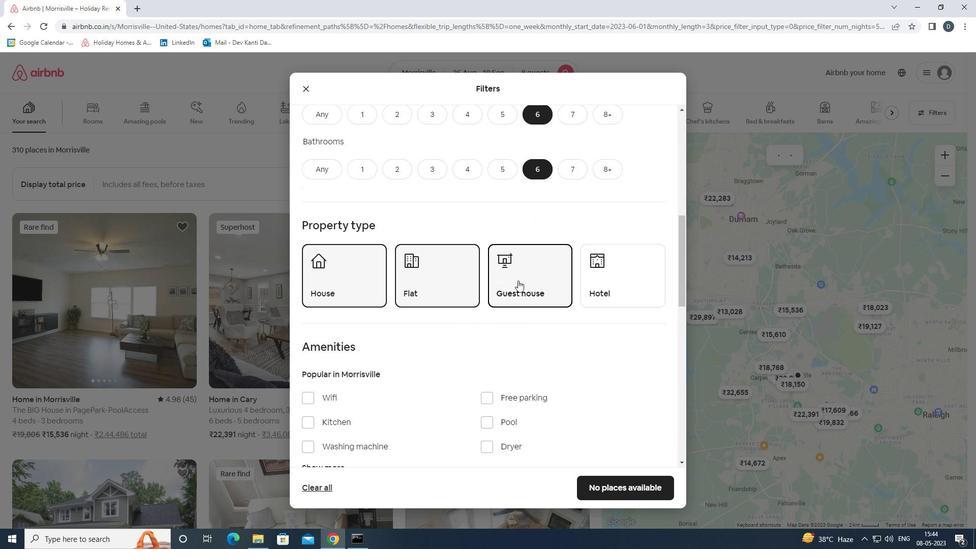 
Action: Mouse scrolled (519, 280) with delta (0, 0)
Screenshot: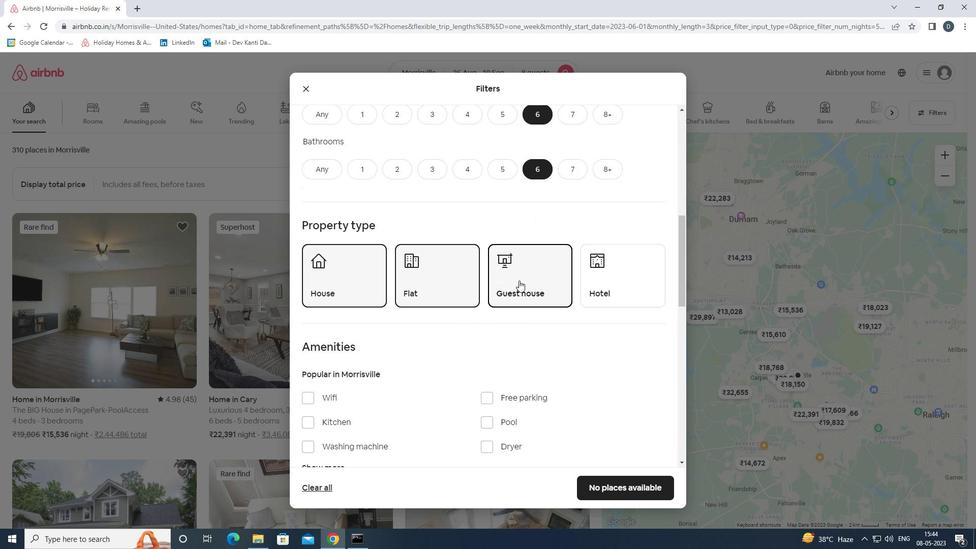 
Action: Mouse scrolled (519, 280) with delta (0, 0)
Screenshot: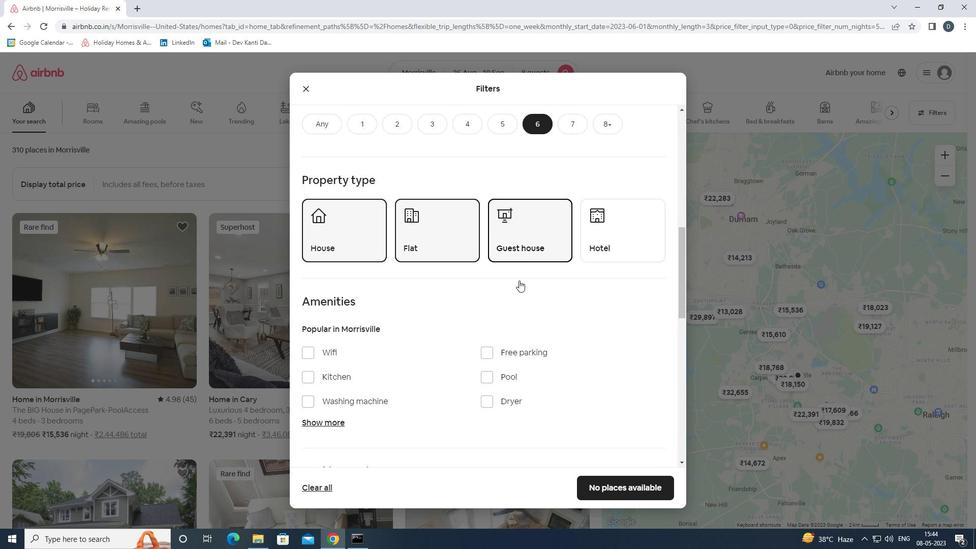 
Action: Mouse scrolled (519, 280) with delta (0, 0)
Screenshot: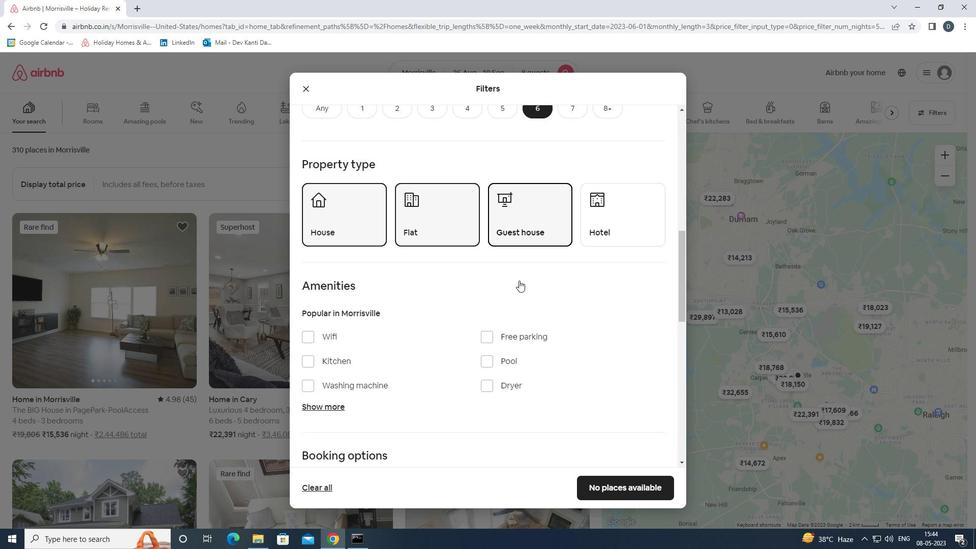
Action: Mouse moved to (500, 242)
Screenshot: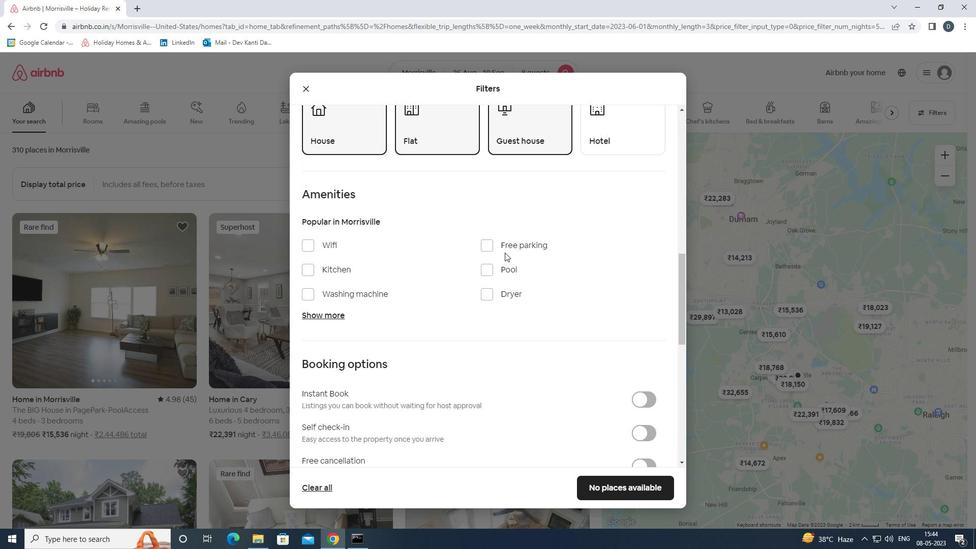 
Action: Mouse pressed left at (500, 242)
Screenshot: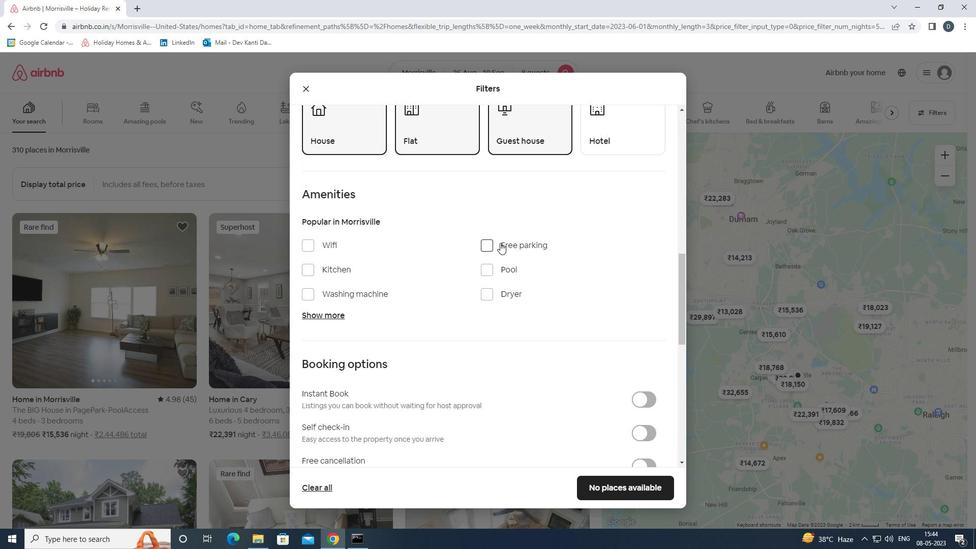 
Action: Mouse moved to (338, 242)
Screenshot: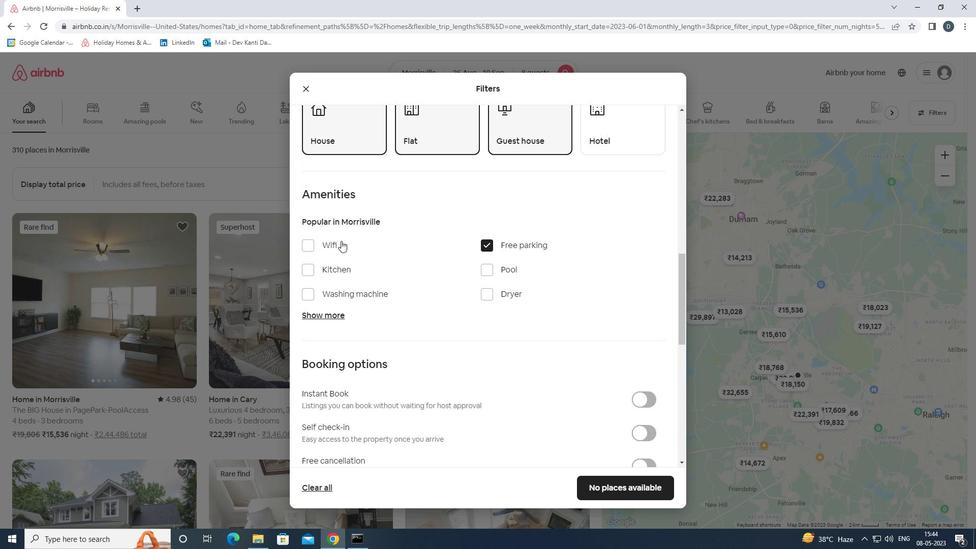 
Action: Mouse pressed left at (338, 242)
Screenshot: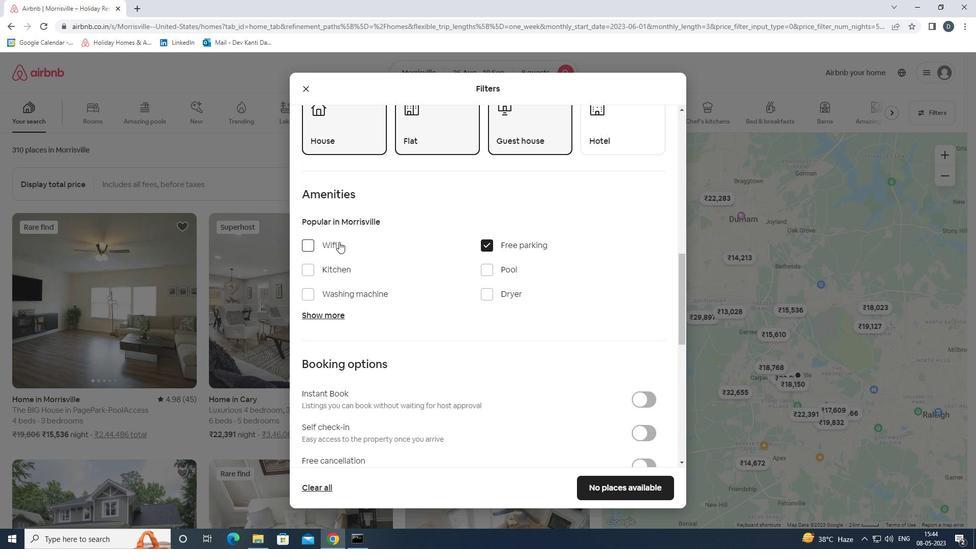 
Action: Mouse moved to (336, 311)
Screenshot: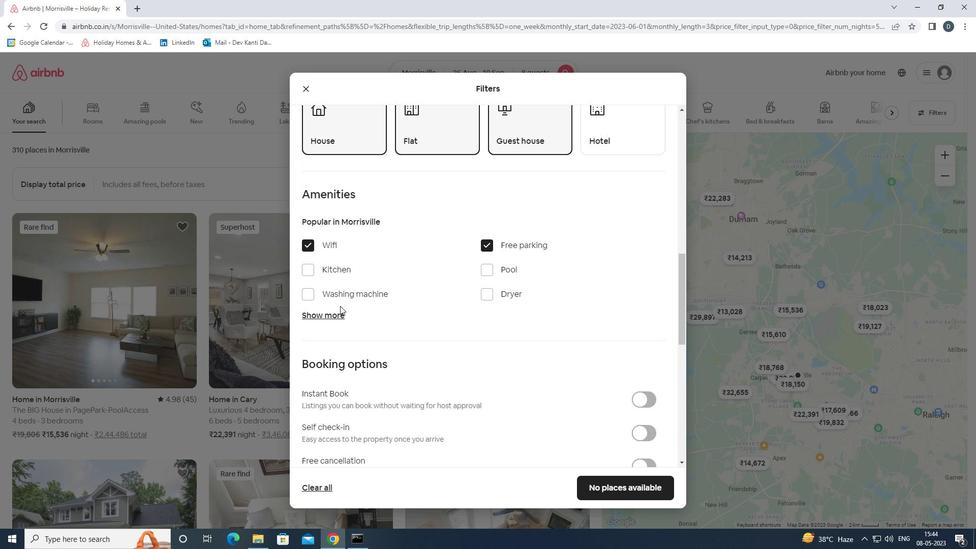 
Action: Mouse pressed left at (336, 311)
Screenshot: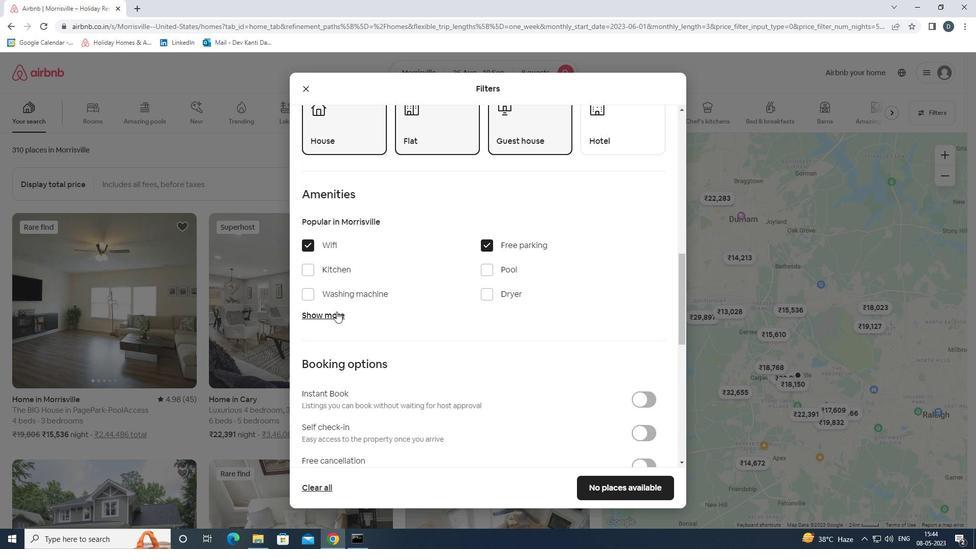 
Action: Mouse moved to (336, 314)
Screenshot: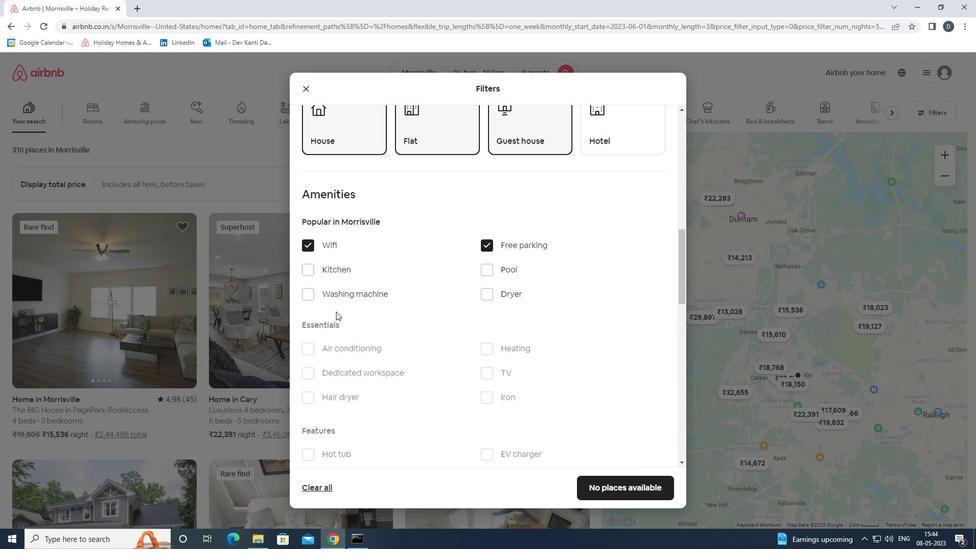
Action: Mouse scrolled (336, 314) with delta (0, 0)
Screenshot: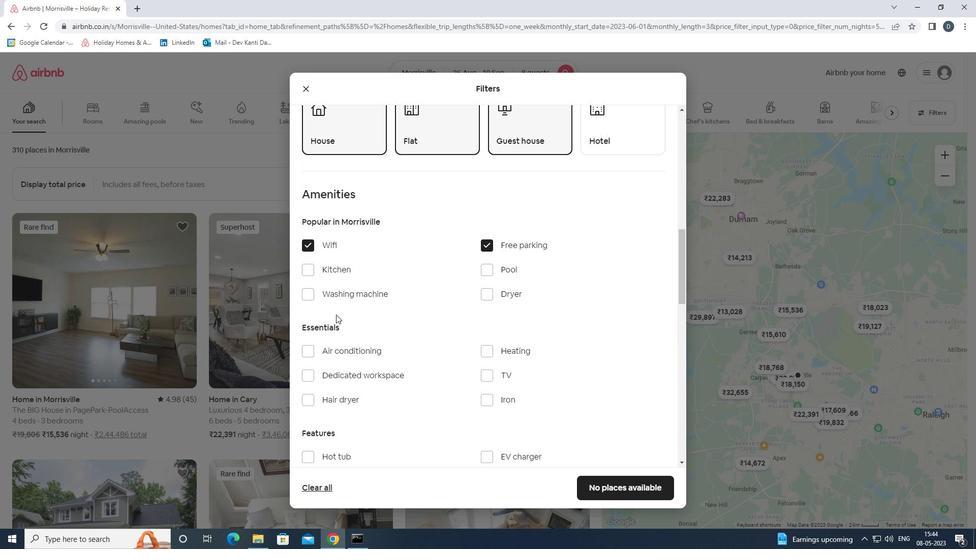 
Action: Mouse scrolled (336, 314) with delta (0, 0)
Screenshot: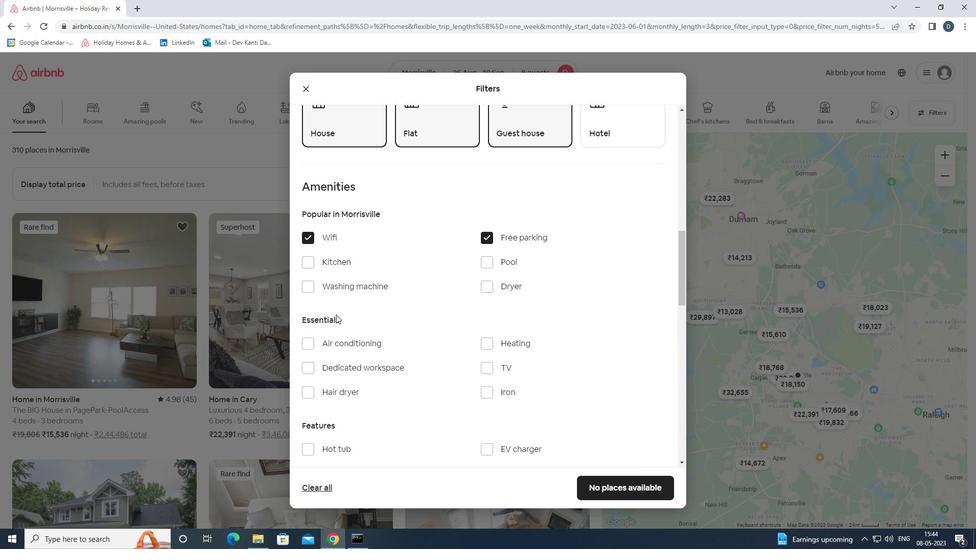 
Action: Mouse scrolled (336, 314) with delta (0, 0)
Screenshot: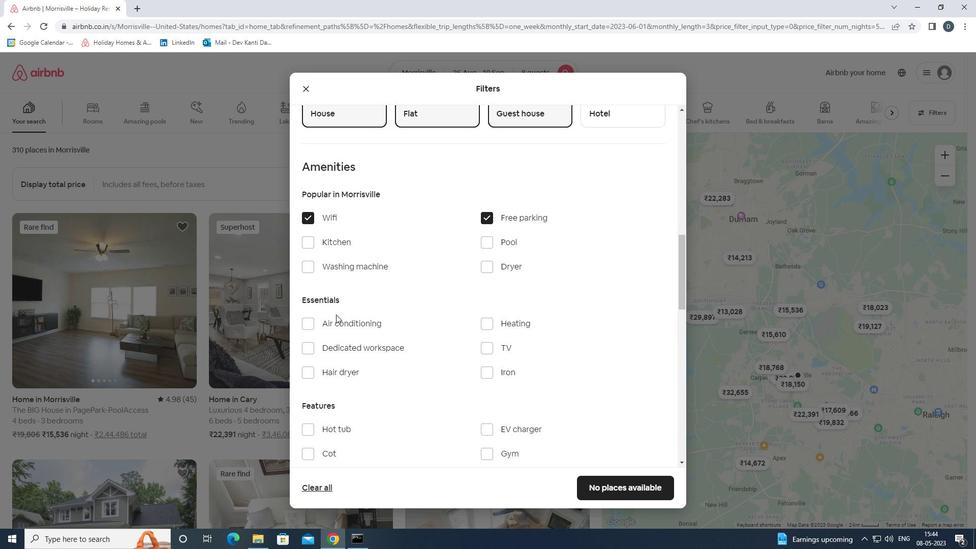 
Action: Mouse moved to (490, 222)
Screenshot: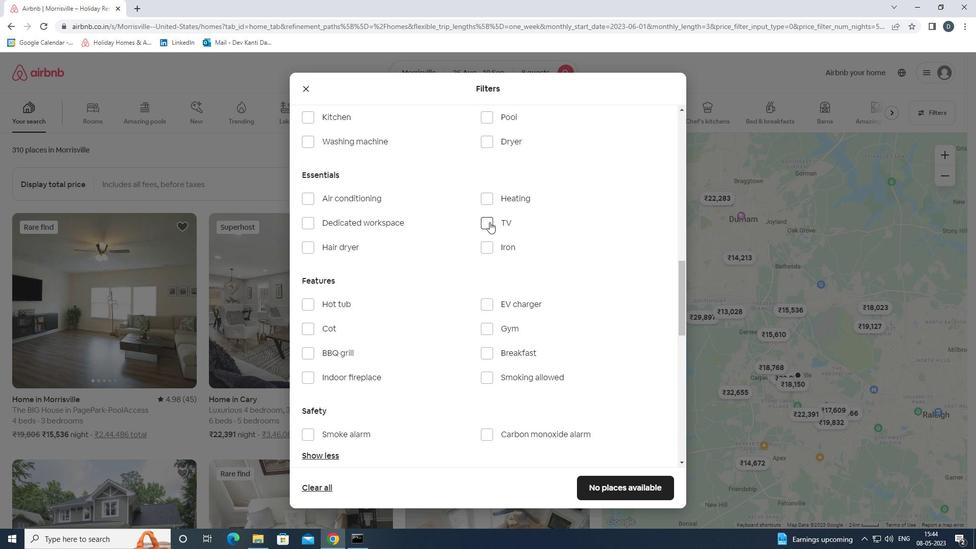 
Action: Mouse pressed left at (490, 222)
Screenshot: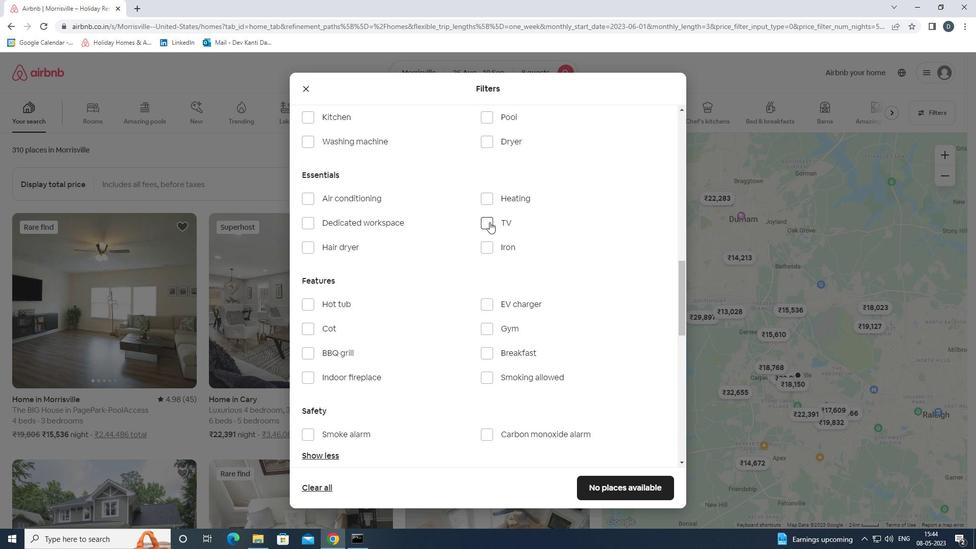 
Action: Mouse moved to (494, 325)
Screenshot: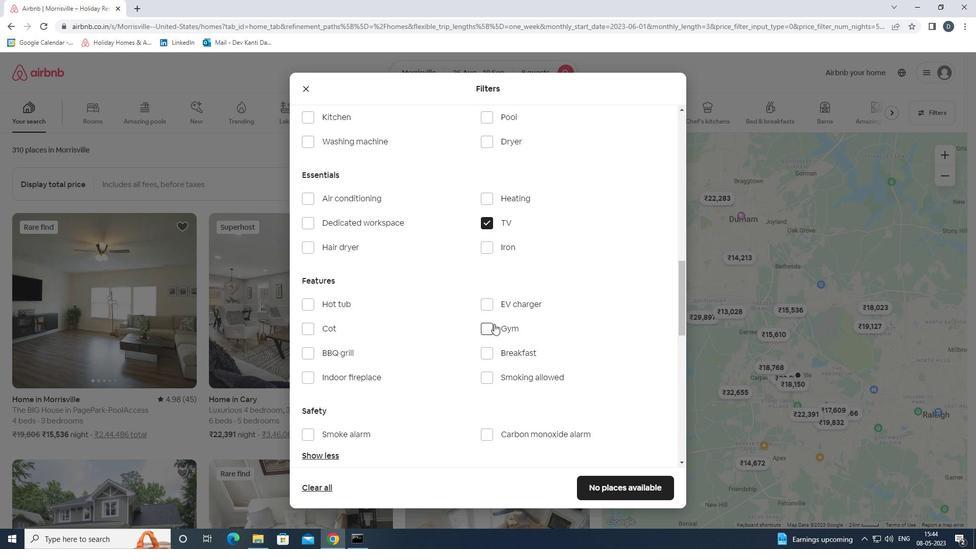 
Action: Mouse pressed left at (494, 325)
Screenshot: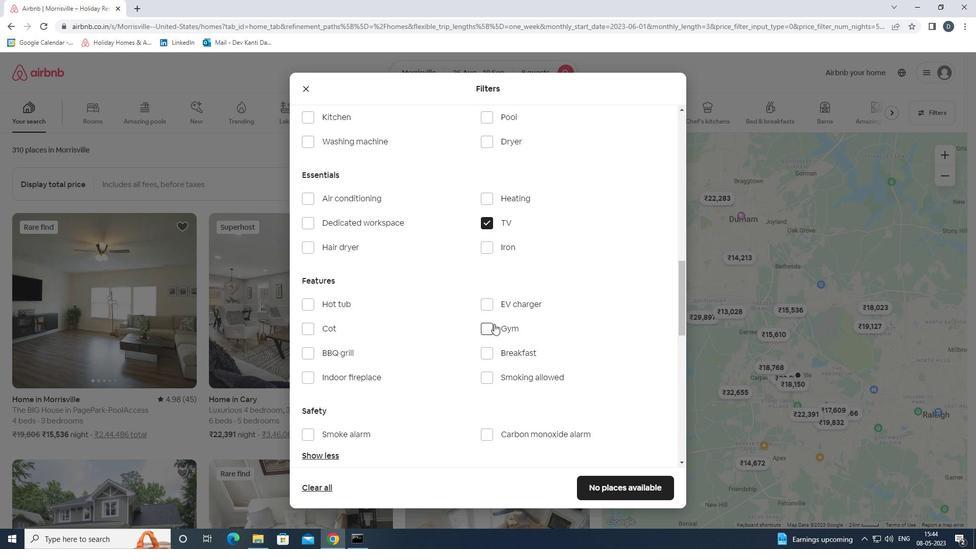 
Action: Mouse moved to (494, 352)
Screenshot: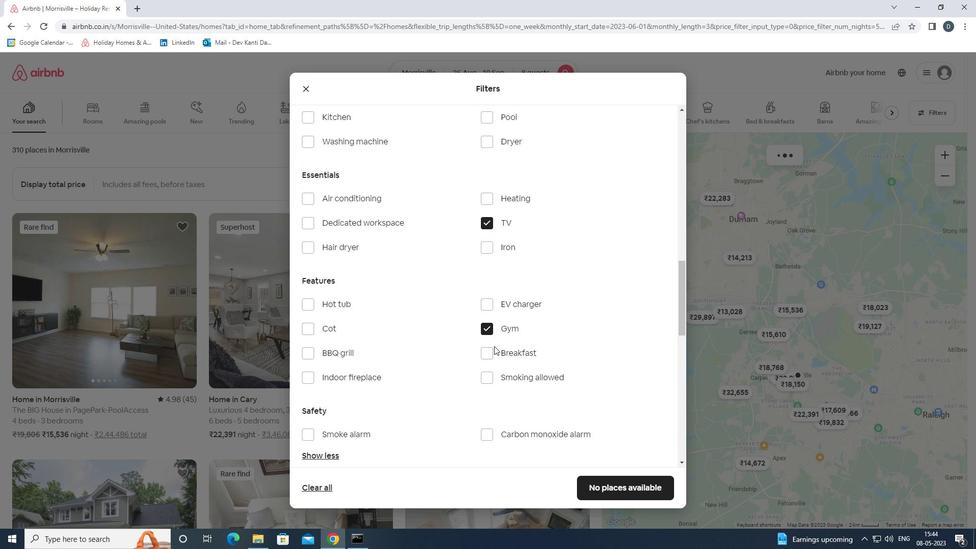
Action: Mouse pressed left at (494, 352)
Screenshot: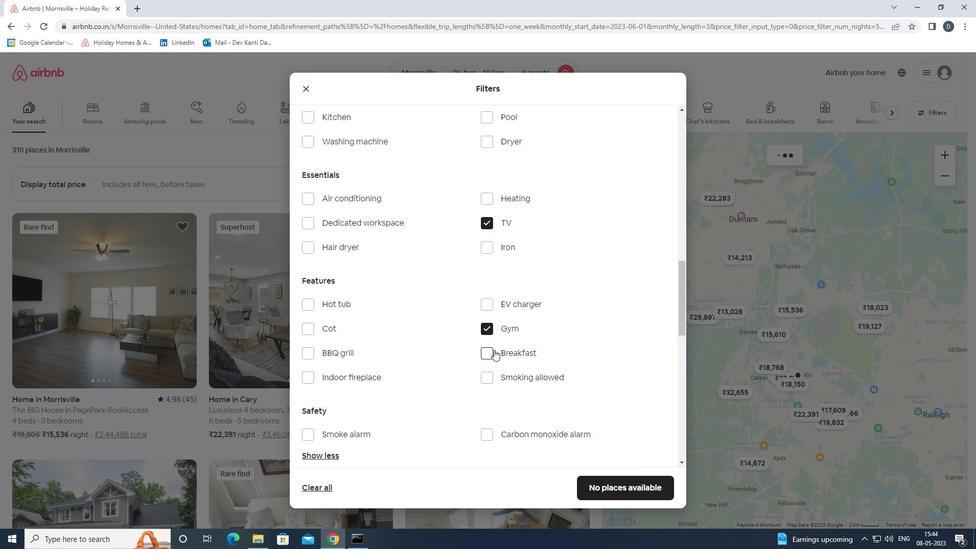
Action: Mouse scrolled (494, 352) with delta (0, 0)
Screenshot: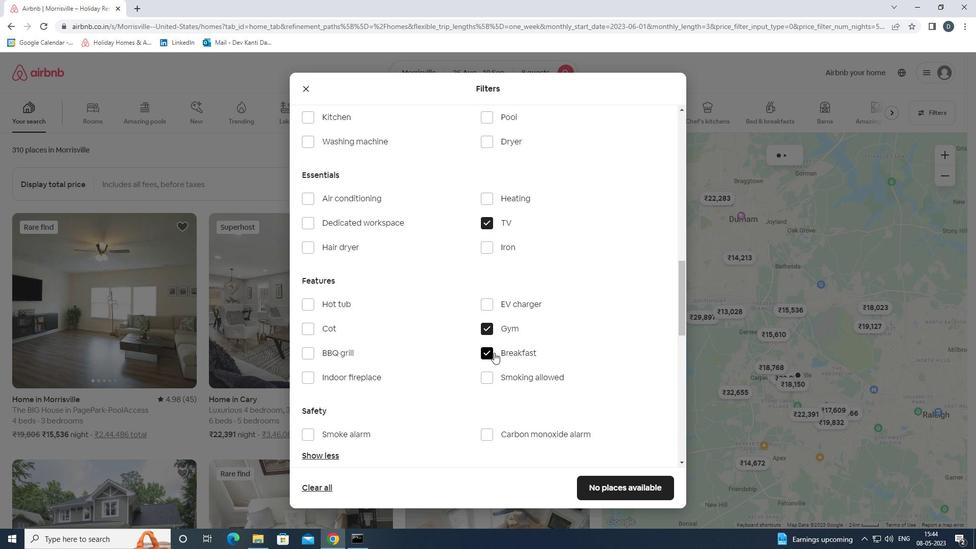 
Action: Mouse scrolled (494, 352) with delta (0, 0)
Screenshot: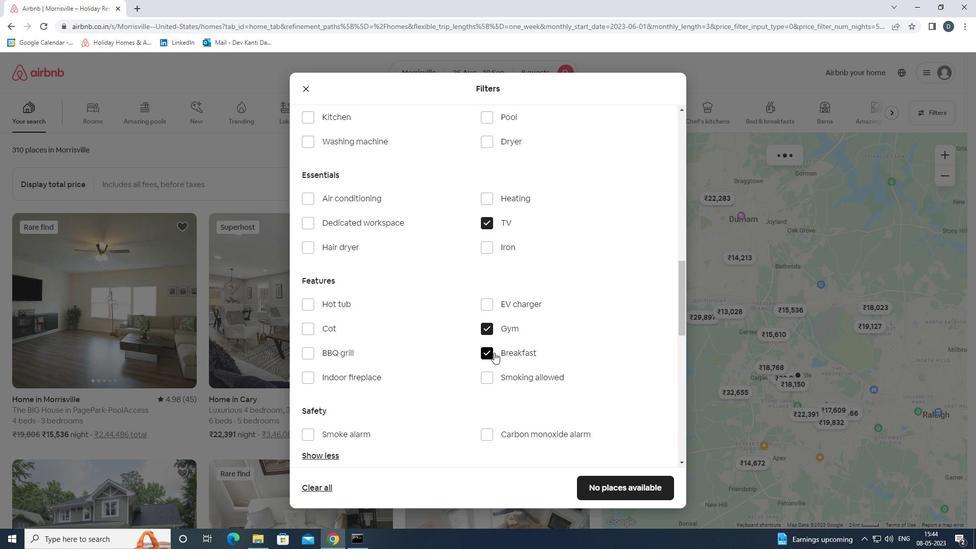 
Action: Mouse scrolled (494, 352) with delta (0, 0)
Screenshot: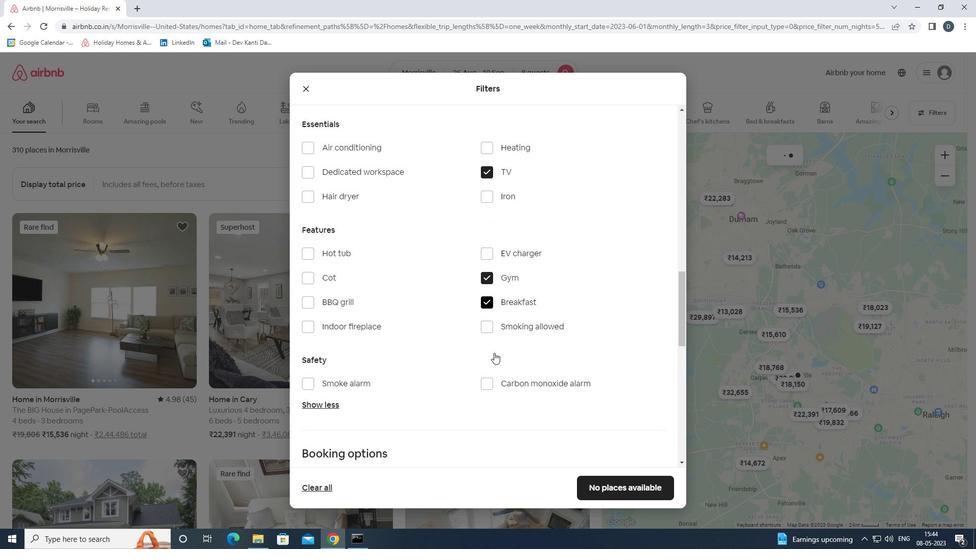 
Action: Mouse scrolled (494, 352) with delta (0, 0)
Screenshot: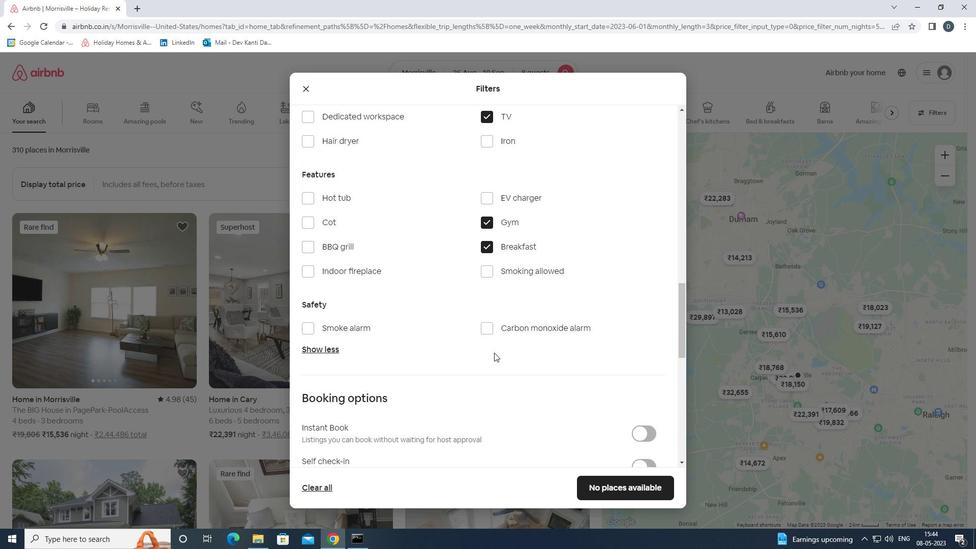 
Action: Mouse moved to (638, 365)
Screenshot: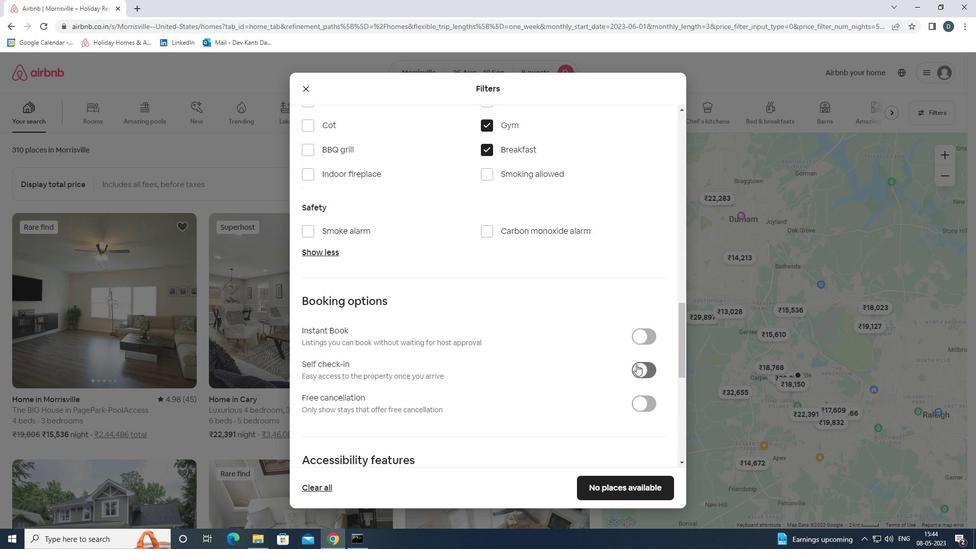 
Action: Mouse pressed left at (638, 365)
Screenshot: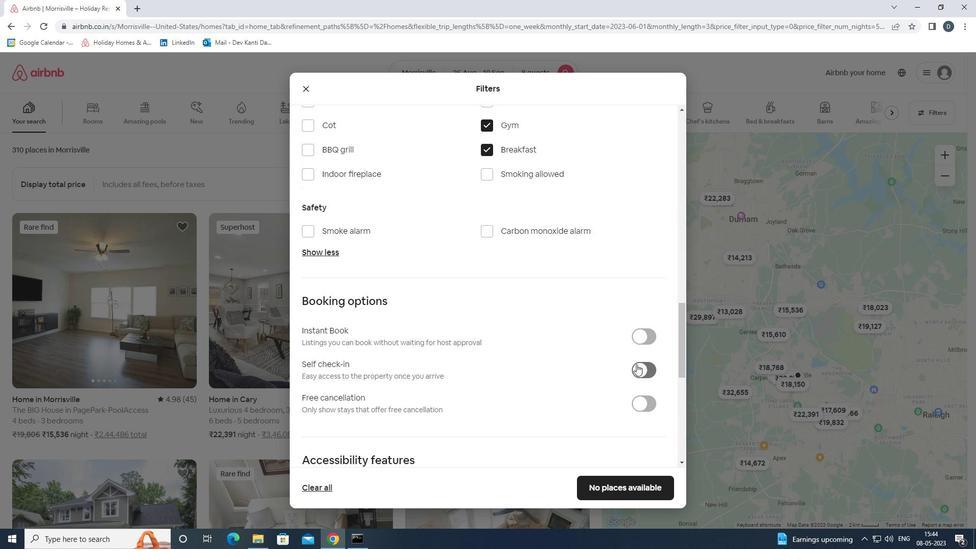 
Action: Mouse moved to (638, 365)
Screenshot: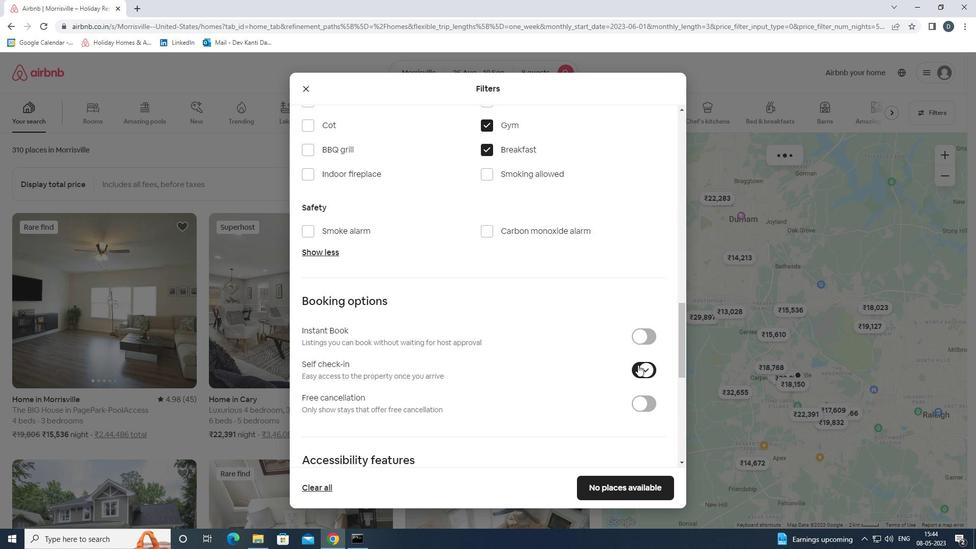 
Action: Mouse scrolled (638, 365) with delta (0, 0)
Screenshot: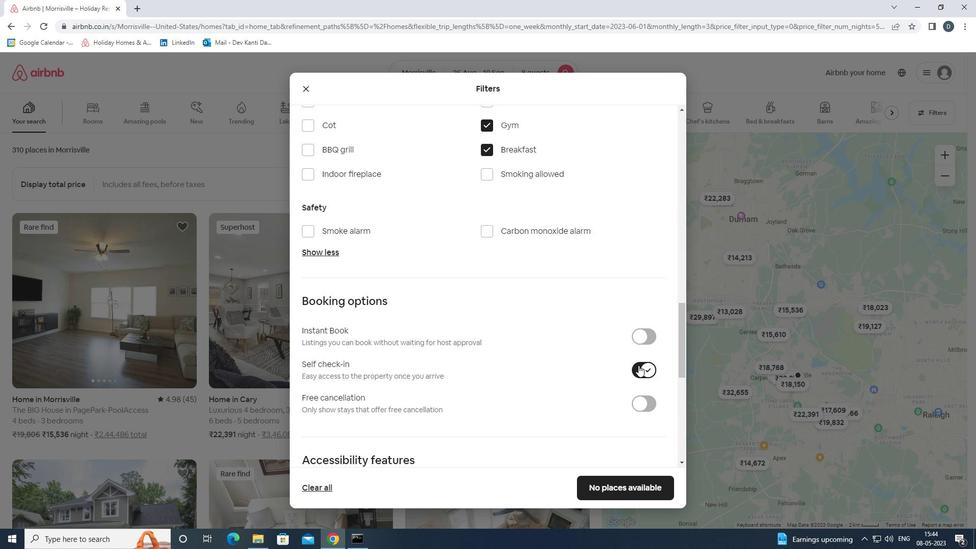 
Action: Mouse moved to (639, 366)
Screenshot: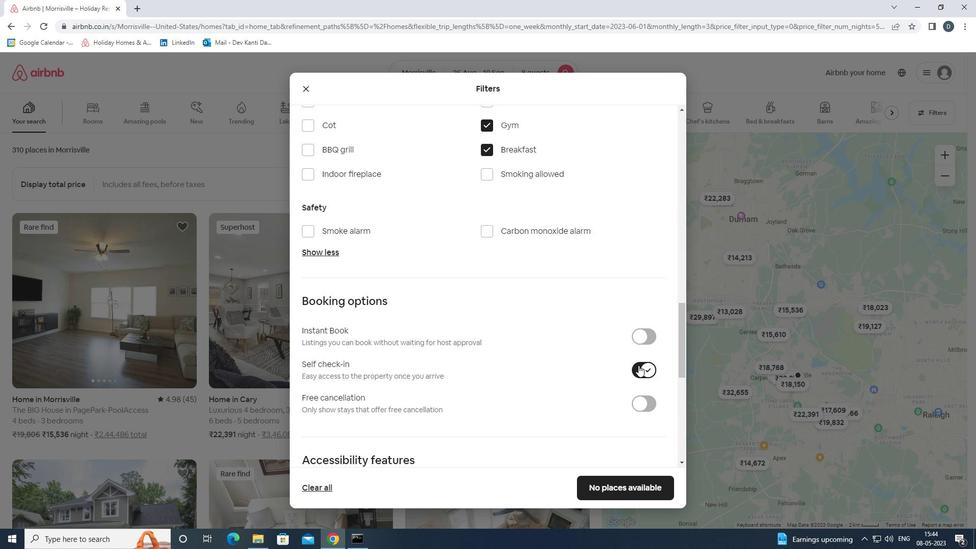 
Action: Mouse scrolled (639, 365) with delta (0, 0)
Screenshot: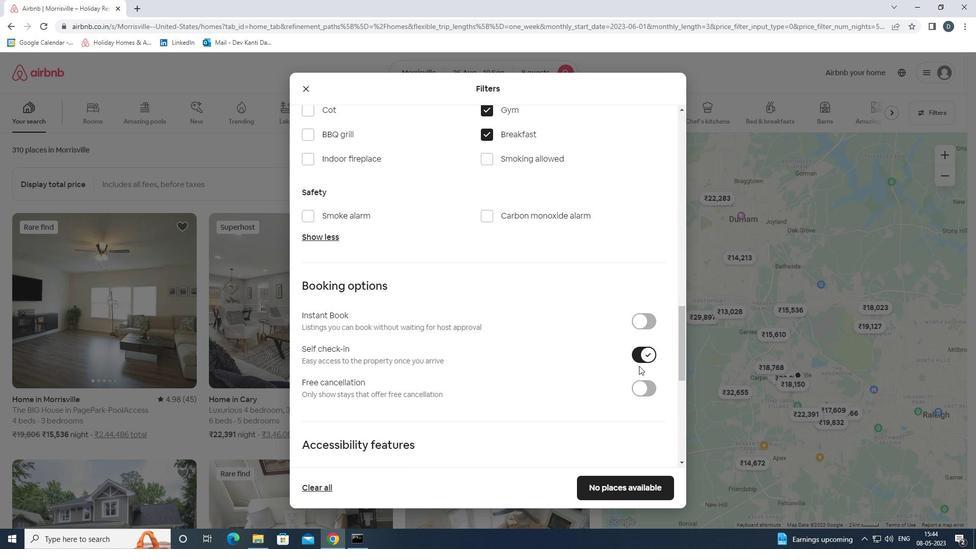 
Action: Mouse scrolled (639, 365) with delta (0, 0)
Screenshot: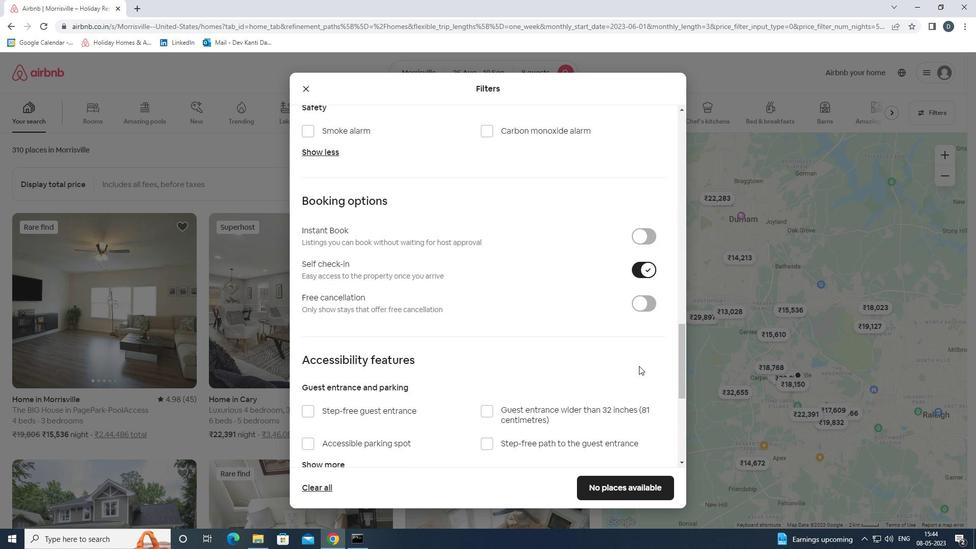 
Action: Mouse scrolled (639, 365) with delta (0, 0)
Screenshot: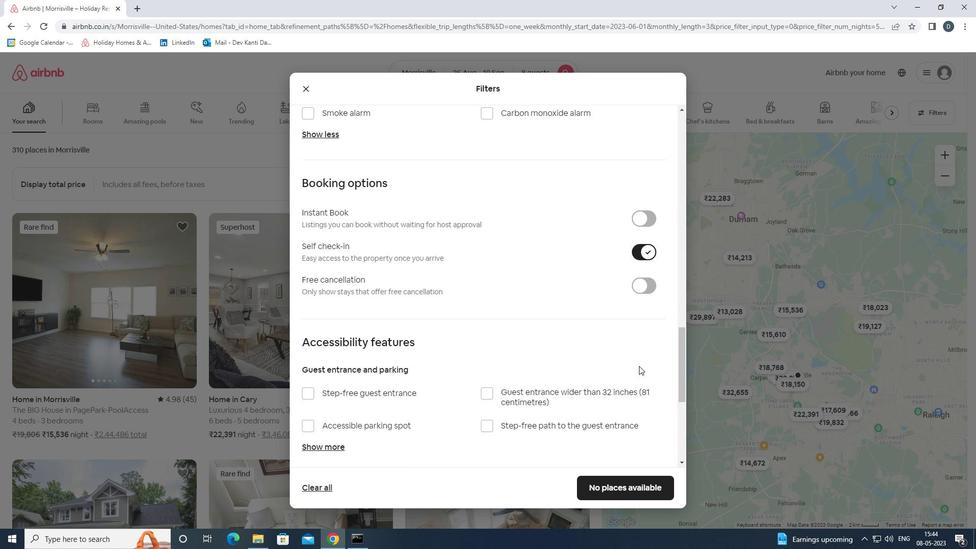 
Action: Mouse moved to (639, 366)
Screenshot: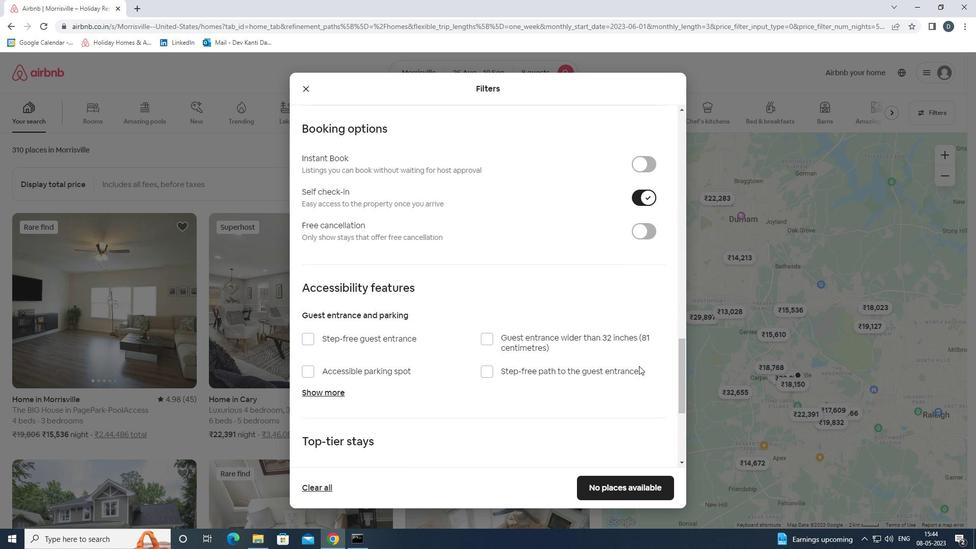 
Action: Mouse scrolled (639, 365) with delta (0, 0)
Screenshot: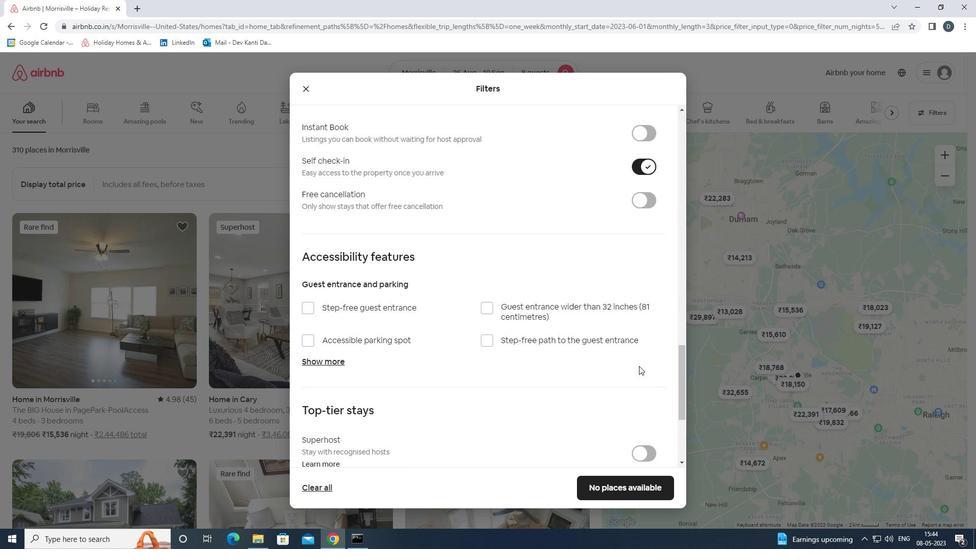 
Action: Mouse scrolled (639, 365) with delta (0, 0)
Screenshot: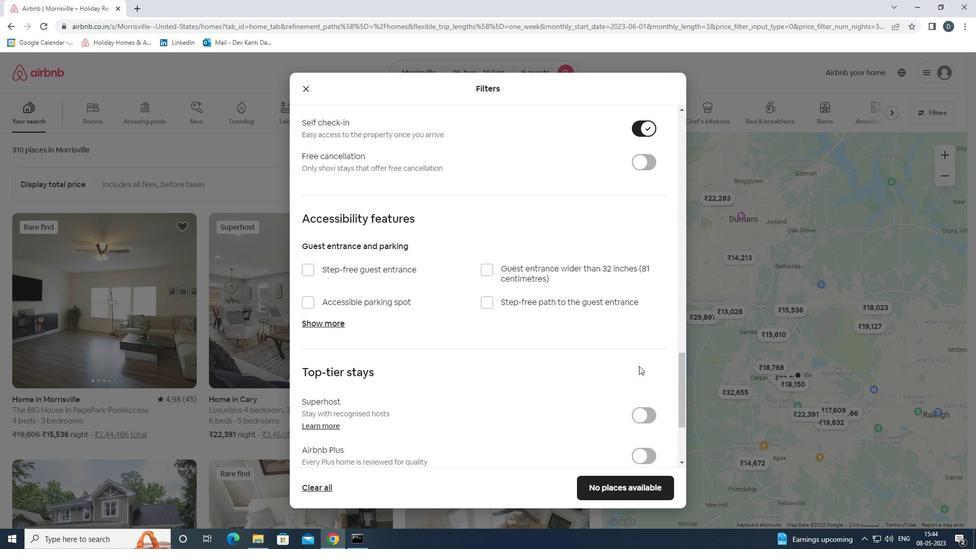 
Action: Mouse scrolled (639, 365) with delta (0, 0)
Screenshot: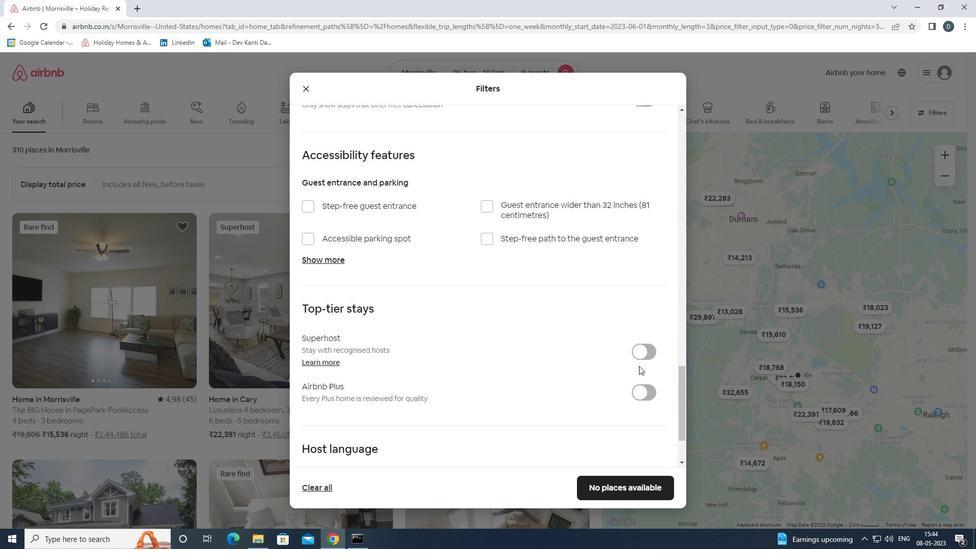 
Action: Mouse scrolled (639, 365) with delta (0, 0)
Screenshot: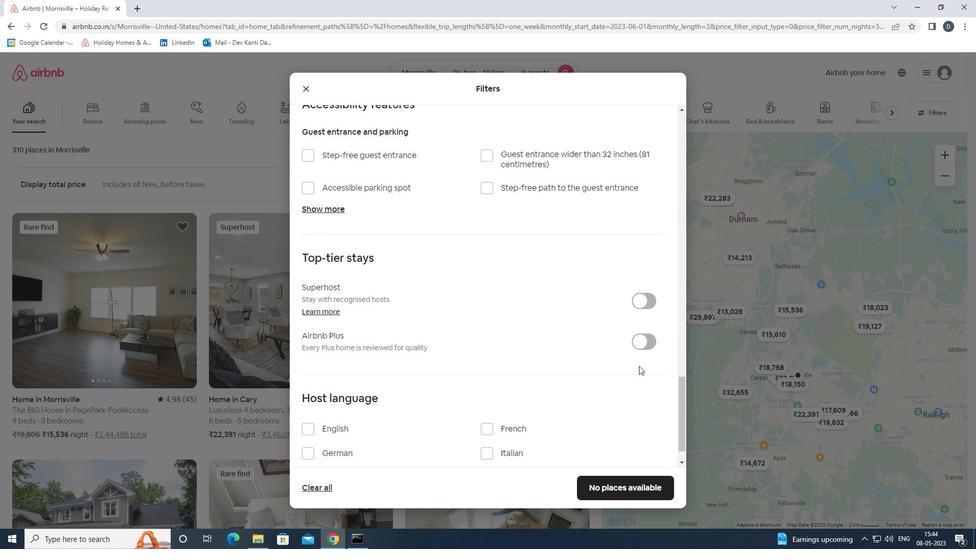 
Action: Mouse moved to (345, 395)
Screenshot: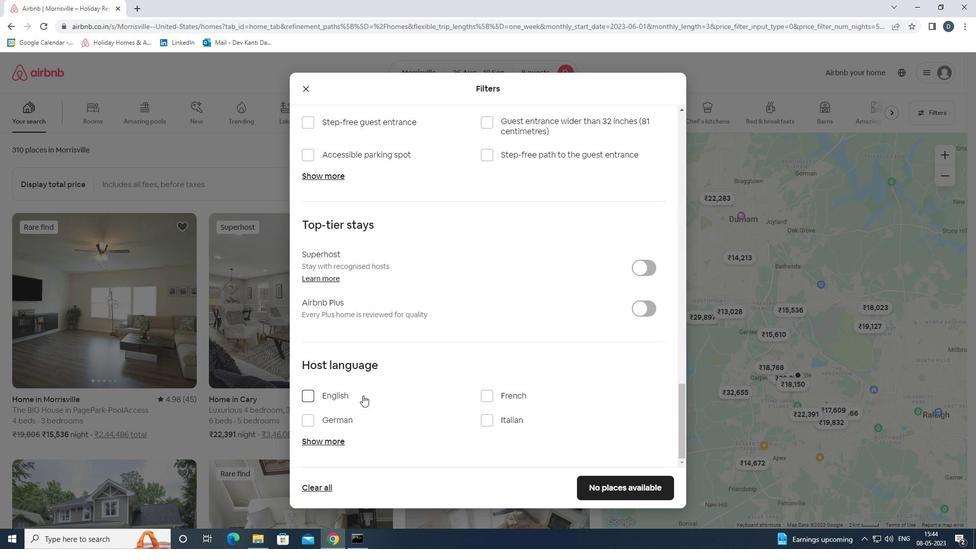 
Action: Mouse pressed left at (345, 395)
Screenshot: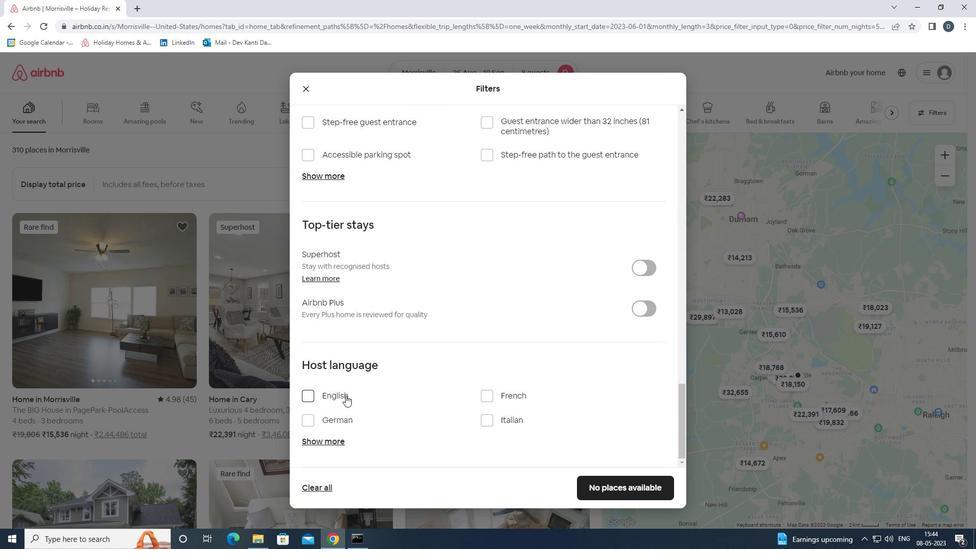 
Action: Mouse moved to (620, 483)
Screenshot: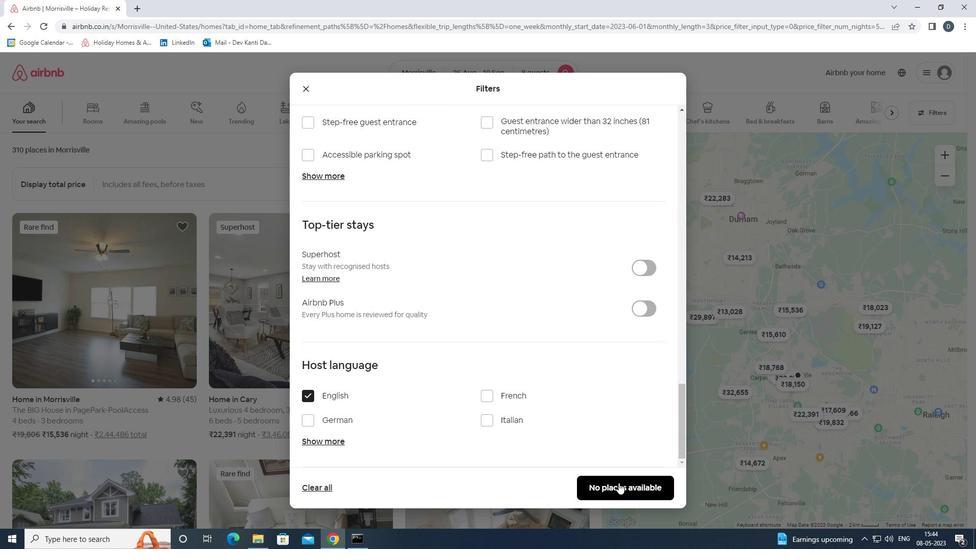 
Action: Mouse pressed left at (620, 483)
Screenshot: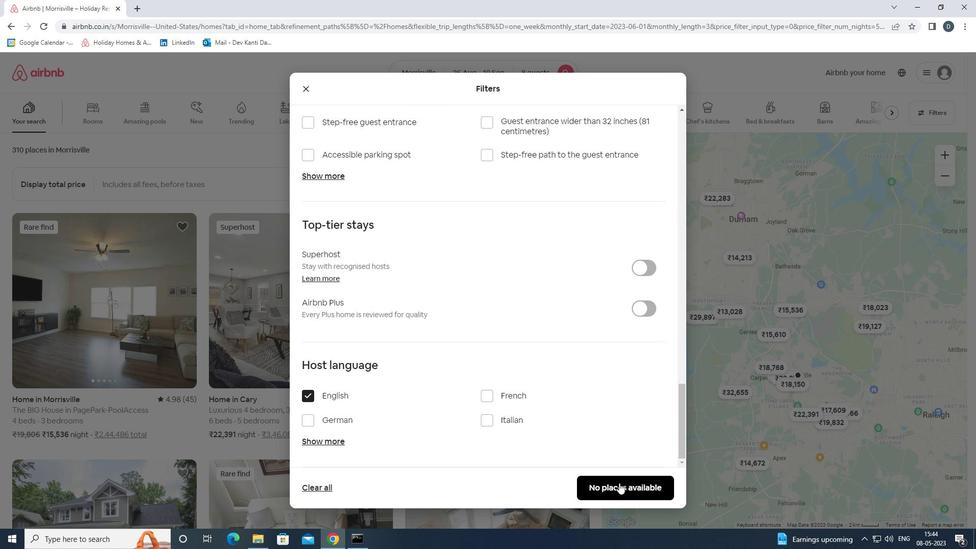 
Action: Mouse moved to (614, 481)
Screenshot: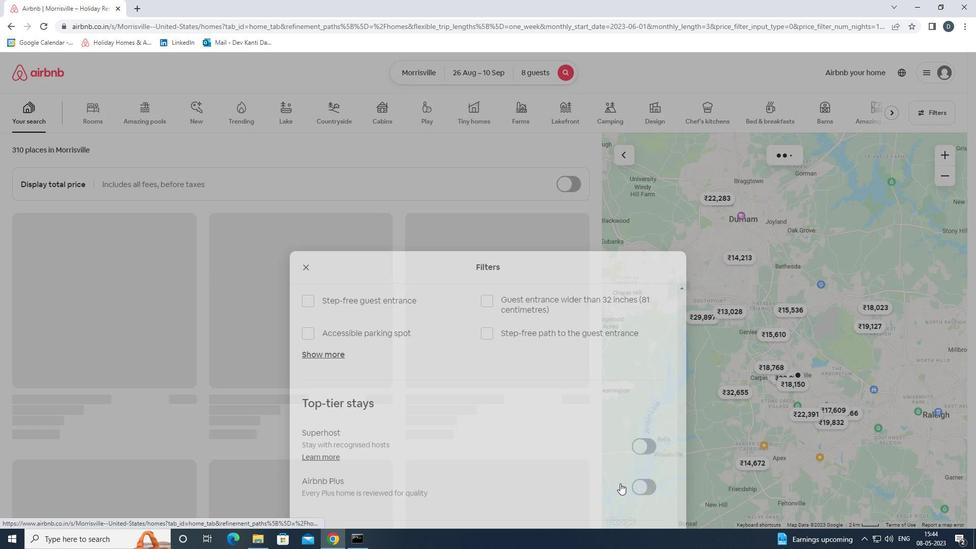 
